 Task: Add Attachment from Trello to Card Card0000000006 in Board Board0000000002 in Workspace WS0000000001 in Trello. Add Cover Blue to Card Card0000000006 in Board Board0000000002 in Workspace WS0000000001 in Trello. Add "Copy Card To …" Button titled Button0000000006 to "bottom" of the list "To Do" to Card Card0000000006 in Board Board0000000002 in Workspace WS0000000001 in Trello. Add Description DS0000000006 to Card Card0000000006 in Board Board0000000002 in Workspace WS0000000001 in Trello. Add Comment CM0000000006 to Card Card0000000006 in Board Board0000000002 in Workspace WS0000000001 in Trello
Action: Mouse moved to (329, 338)
Screenshot: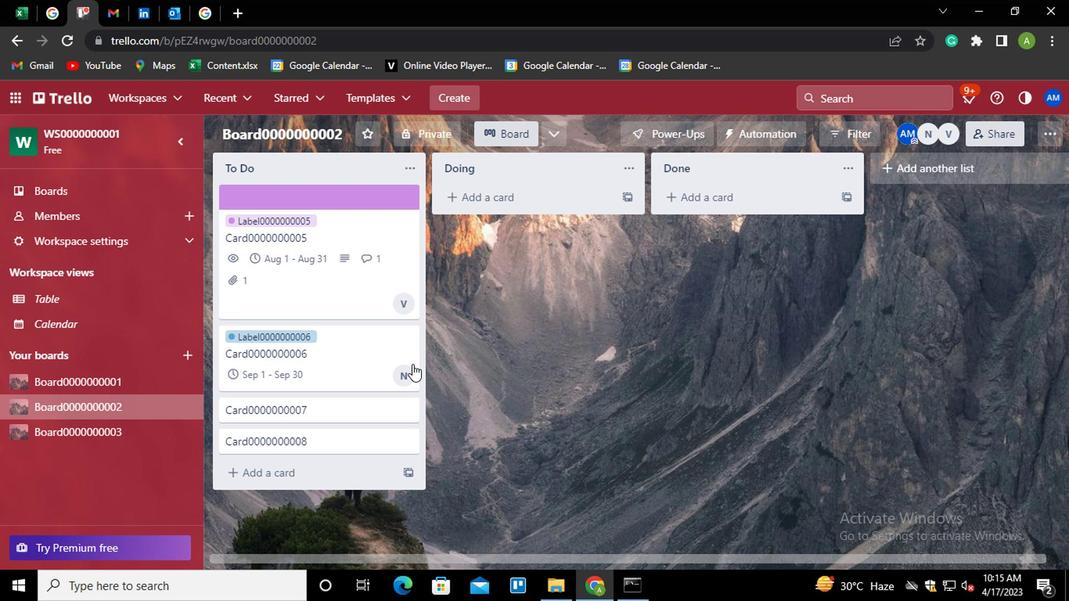 
Action: Mouse pressed left at (329, 338)
Screenshot: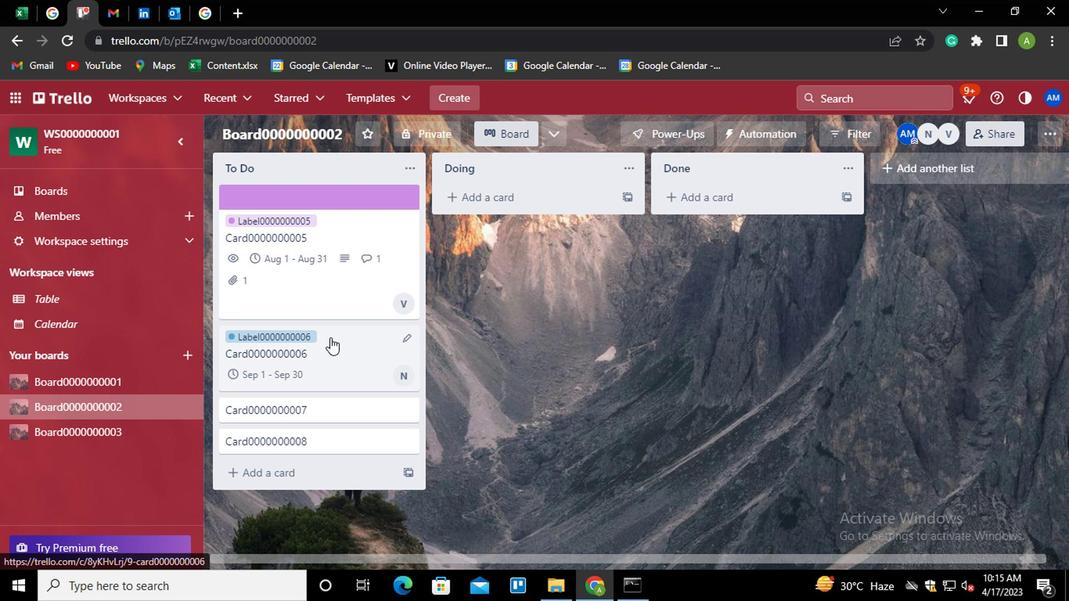 
Action: Mouse moved to (723, 407)
Screenshot: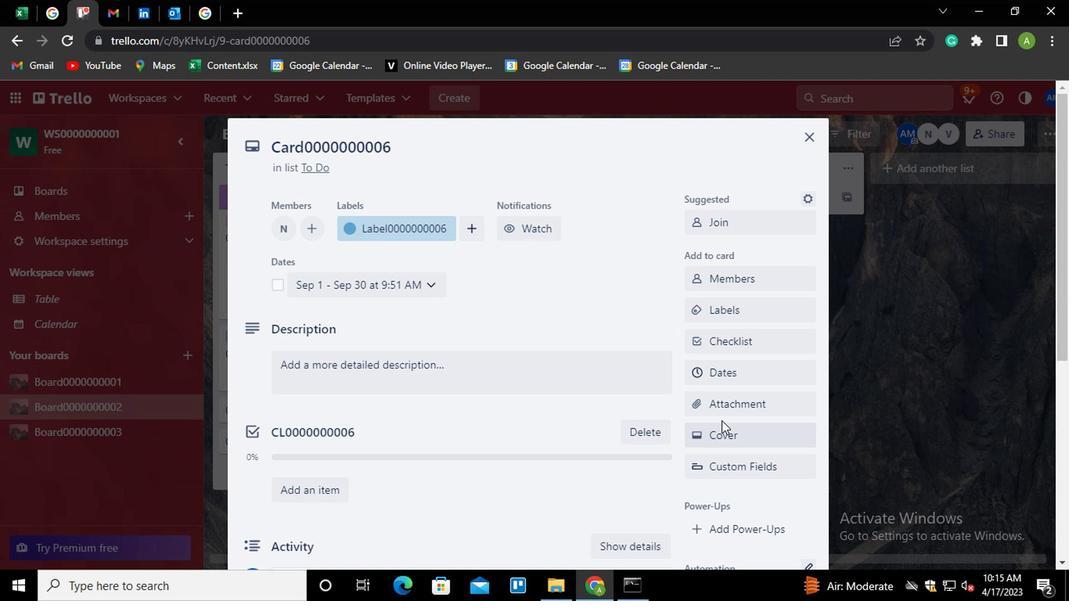 
Action: Mouse pressed left at (723, 407)
Screenshot: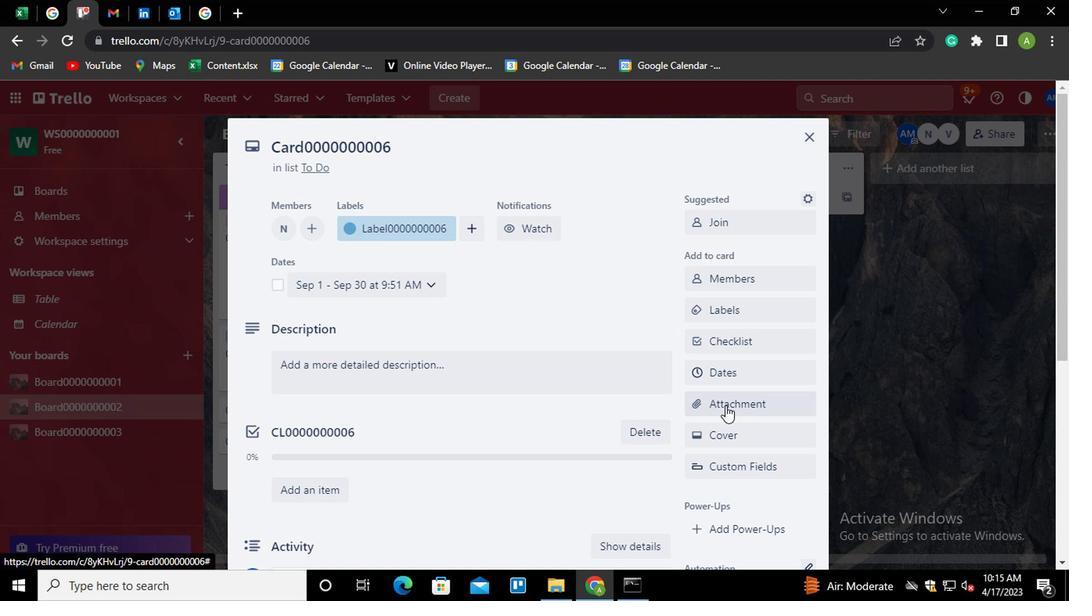 
Action: Mouse moved to (705, 196)
Screenshot: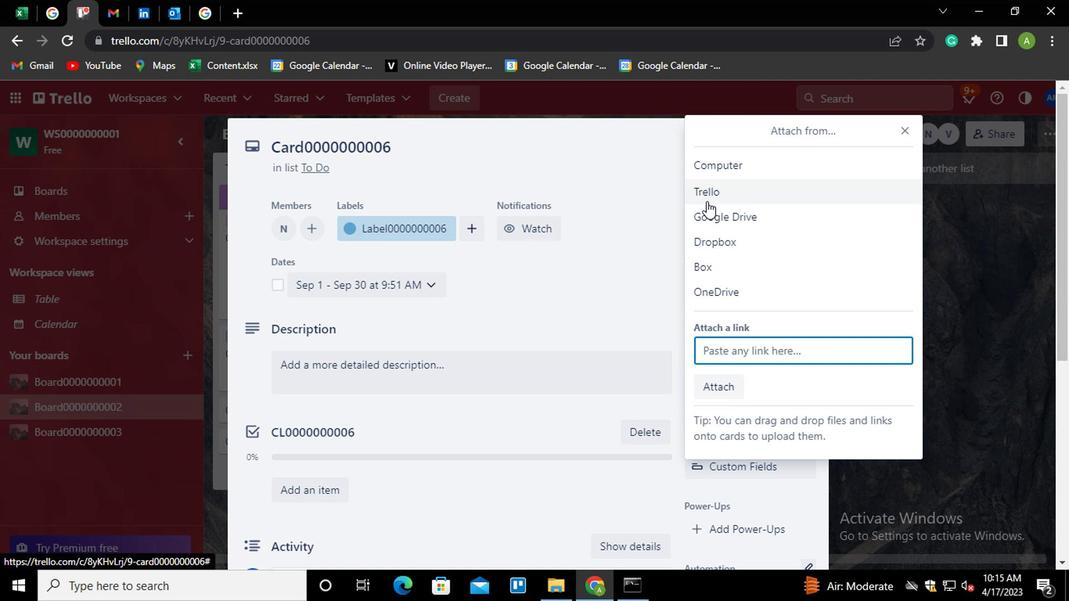 
Action: Mouse pressed left at (705, 196)
Screenshot: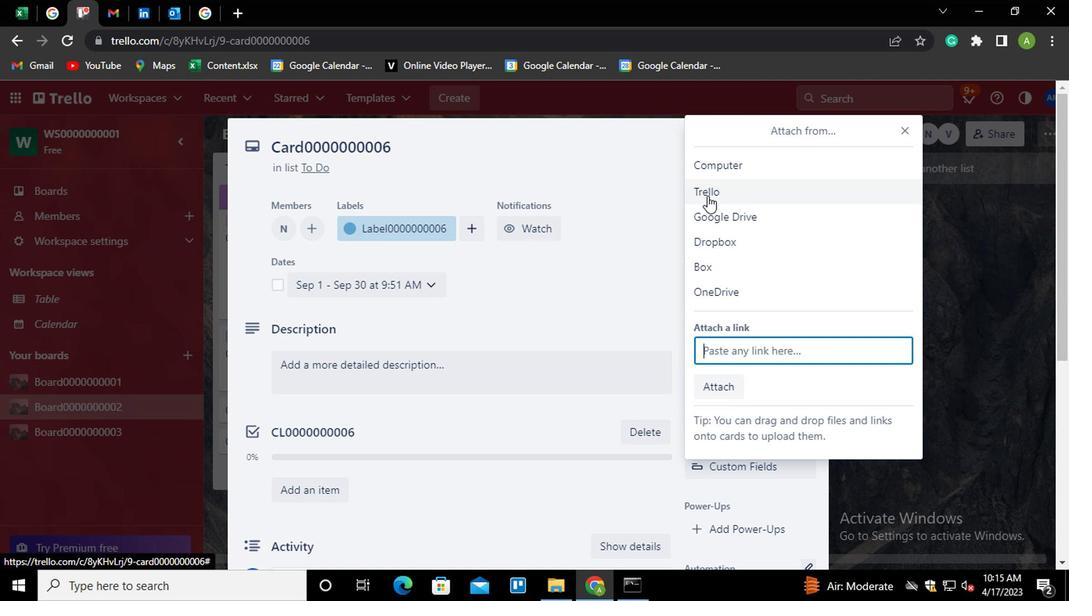 
Action: Mouse moved to (726, 252)
Screenshot: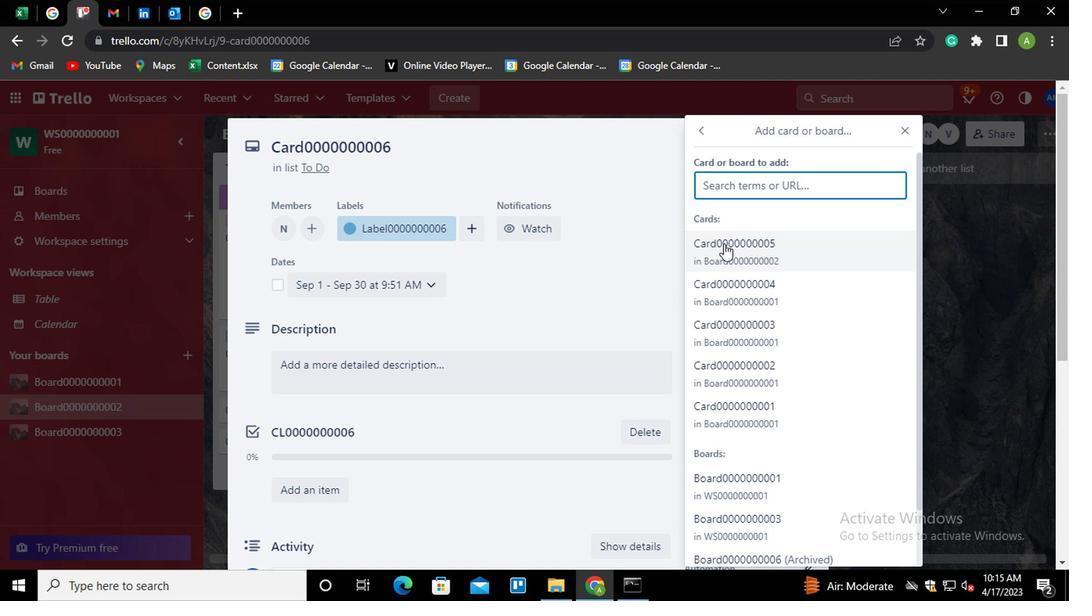 
Action: Mouse pressed left at (726, 252)
Screenshot: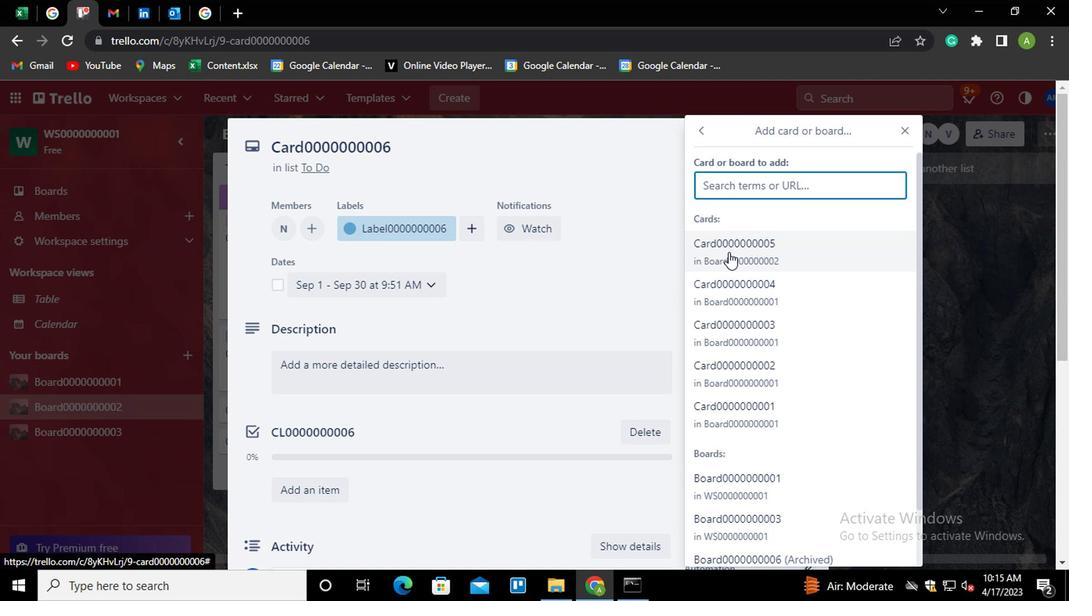 
Action: Mouse moved to (703, 436)
Screenshot: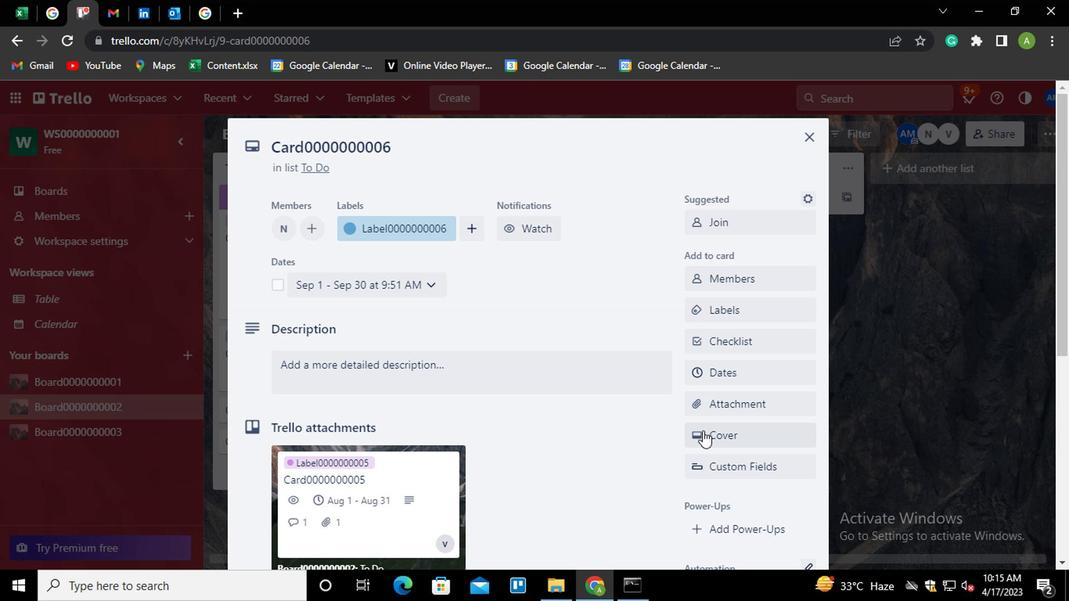 
Action: Mouse pressed left at (703, 436)
Screenshot: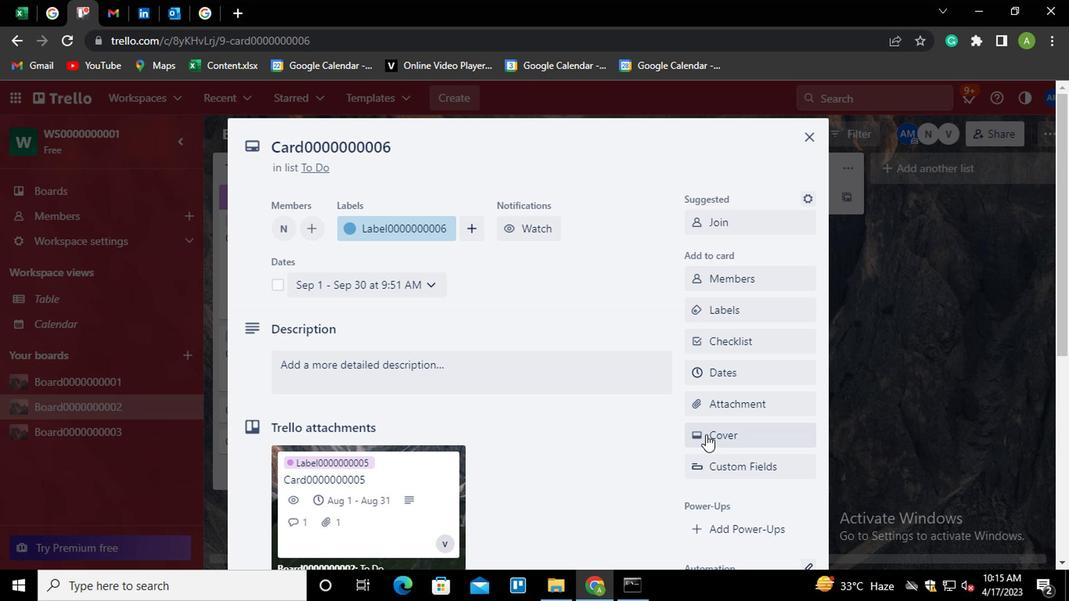 
Action: Mouse moved to (721, 305)
Screenshot: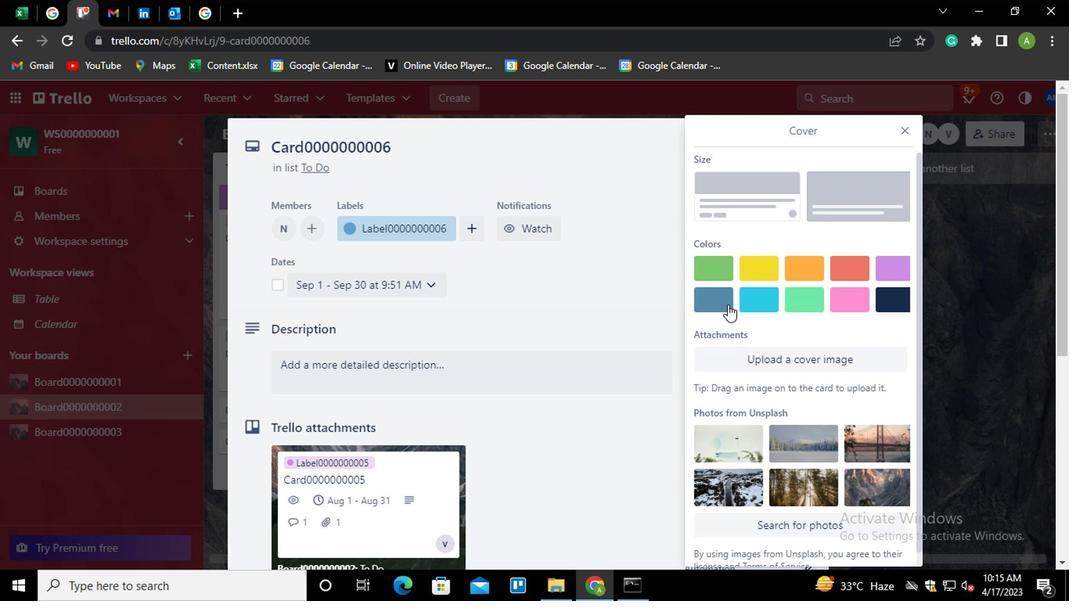 
Action: Mouse pressed left at (721, 305)
Screenshot: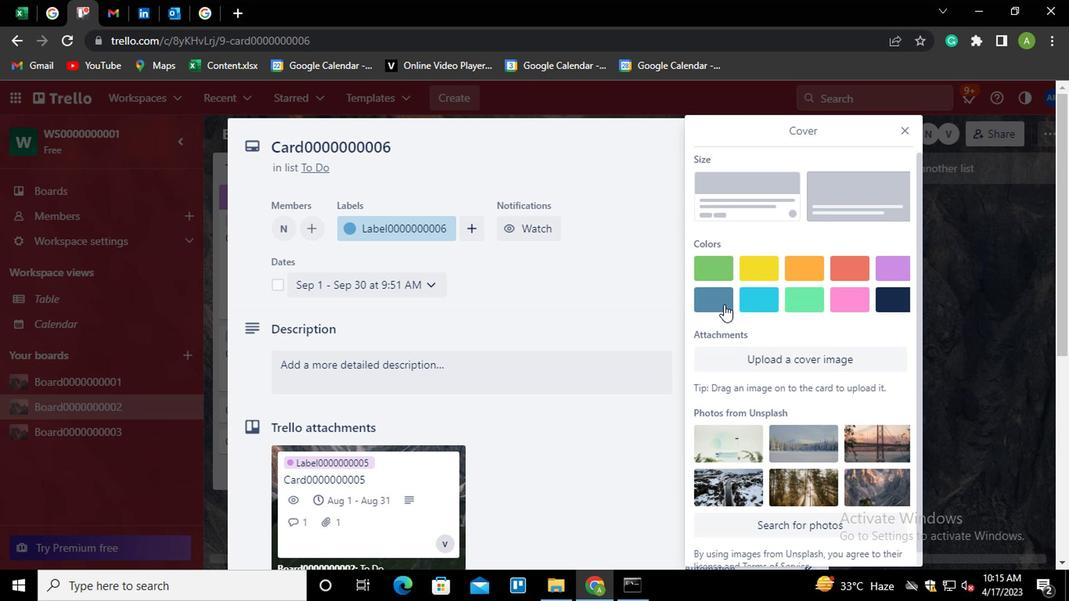 
Action: Mouse moved to (653, 306)
Screenshot: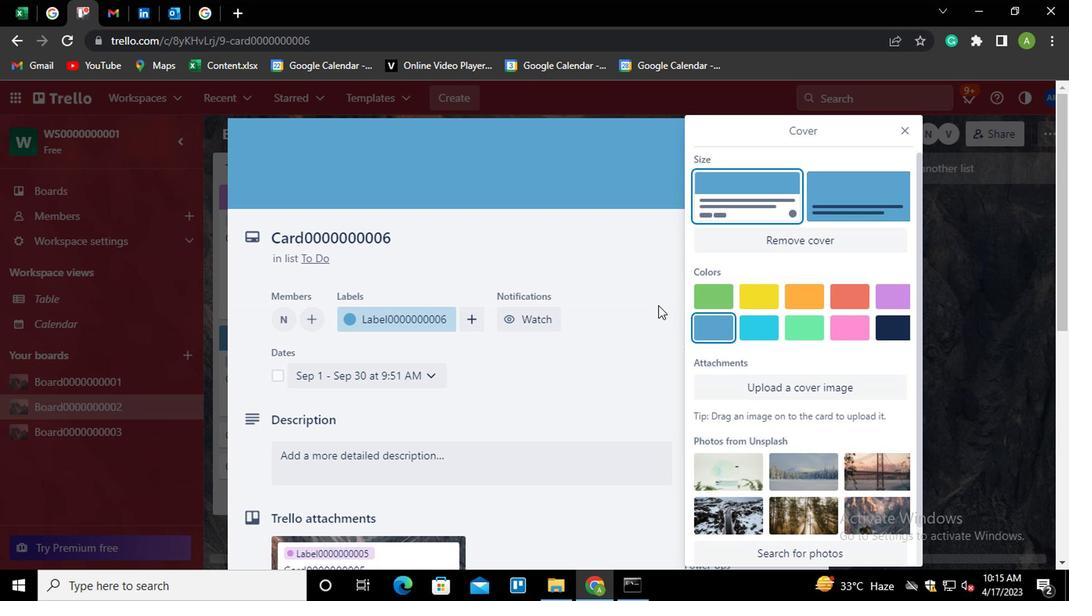 
Action: Mouse pressed left at (653, 306)
Screenshot: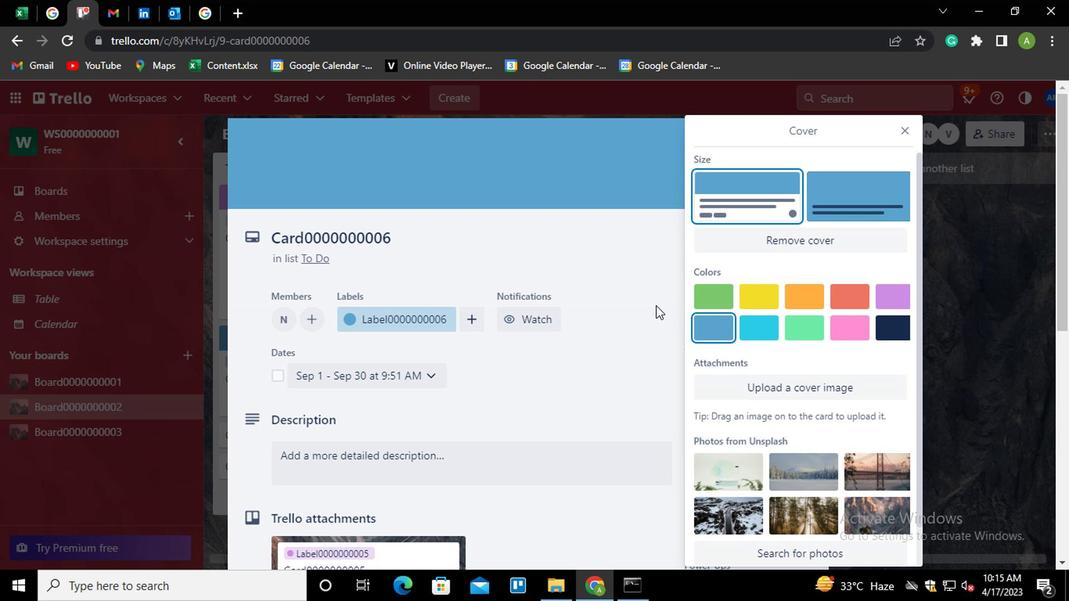 
Action: Mouse moved to (699, 338)
Screenshot: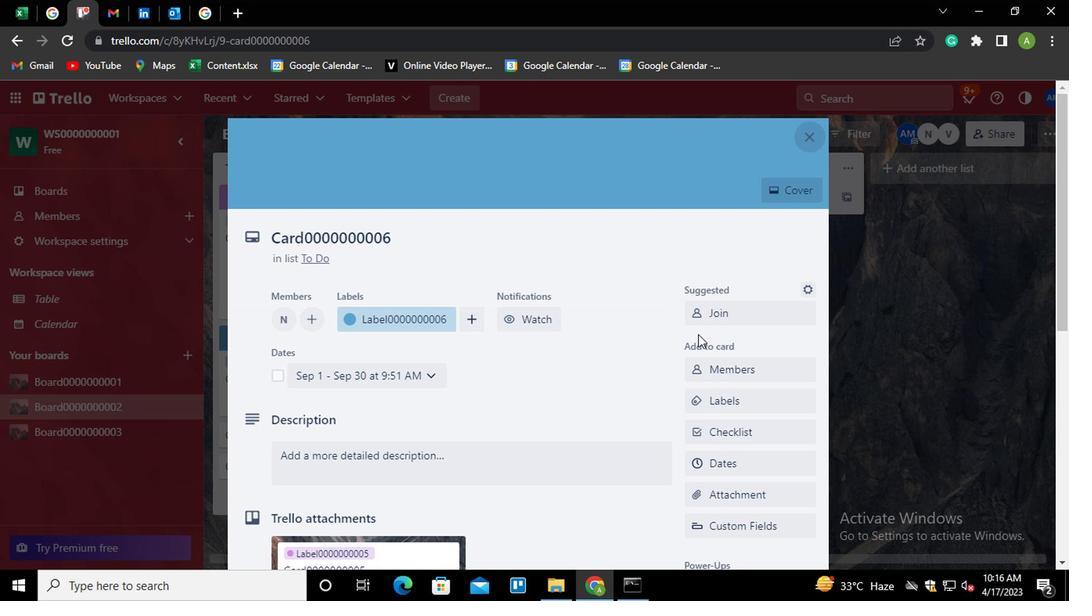 
Action: Mouse scrolled (699, 337) with delta (0, -1)
Screenshot: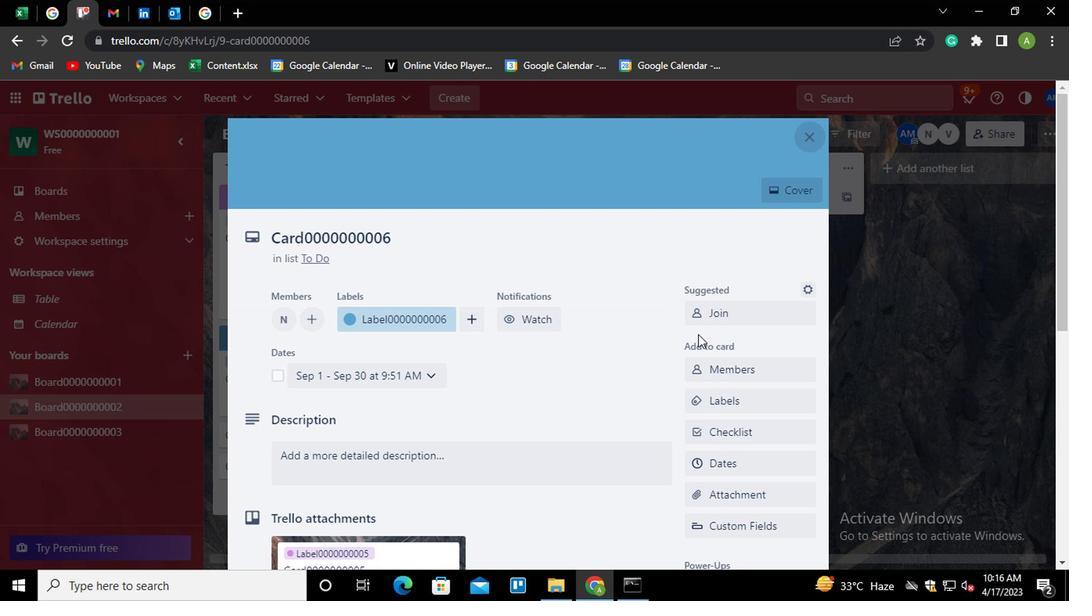 
Action: Mouse scrolled (699, 337) with delta (0, -1)
Screenshot: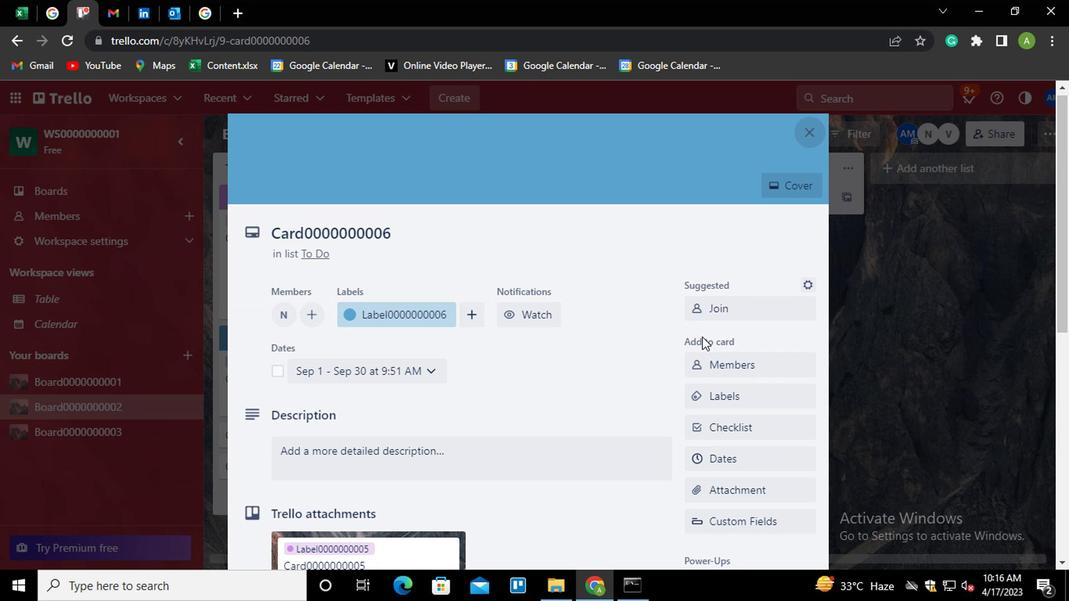 
Action: Mouse moved to (740, 356)
Screenshot: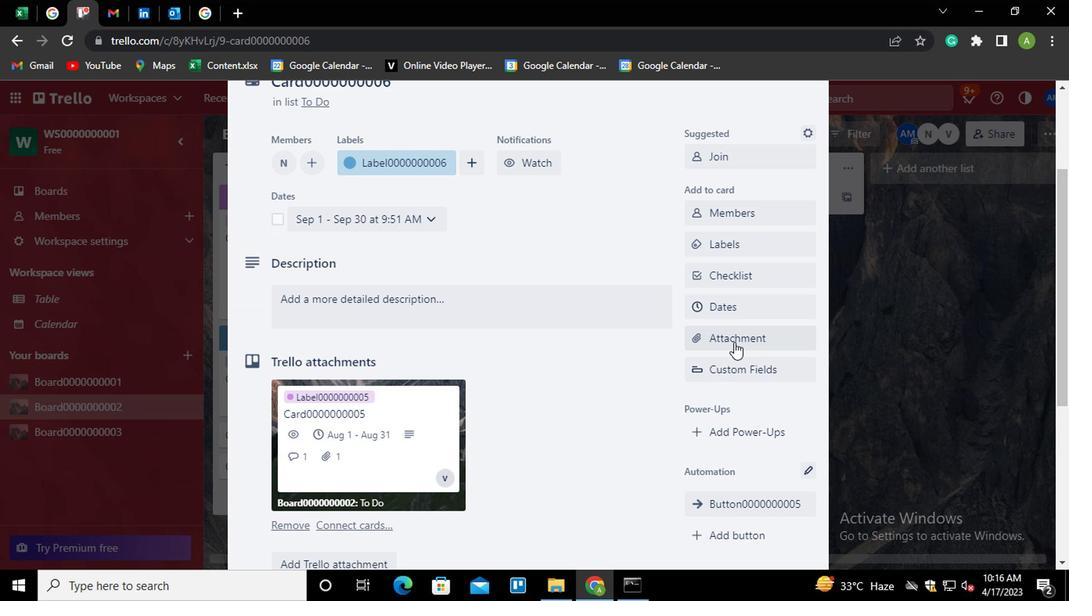 
Action: Mouse scrolled (740, 355) with delta (0, 0)
Screenshot: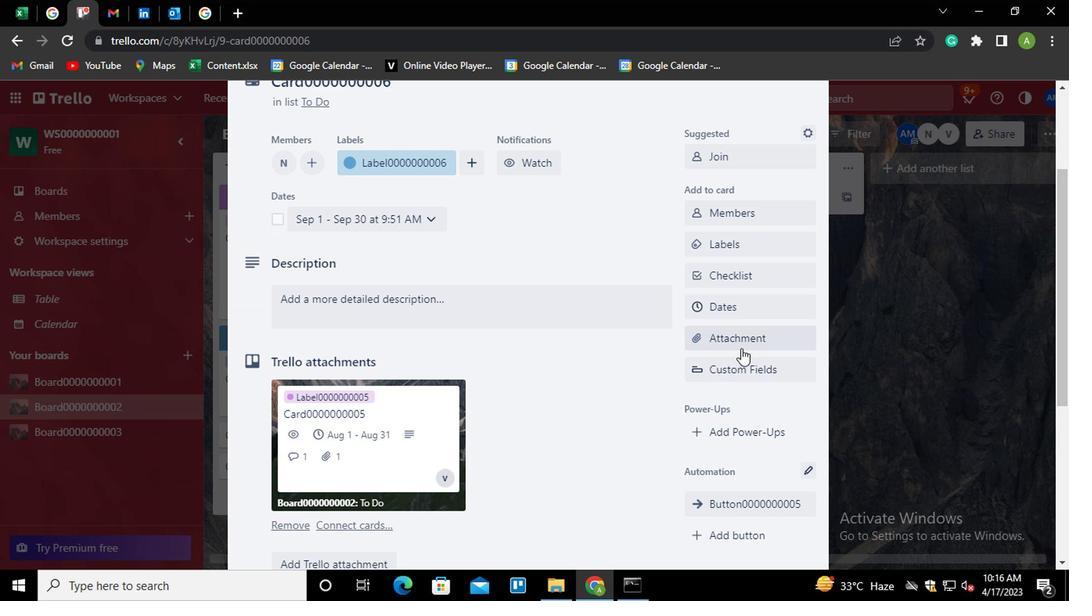 
Action: Mouse moved to (695, 452)
Screenshot: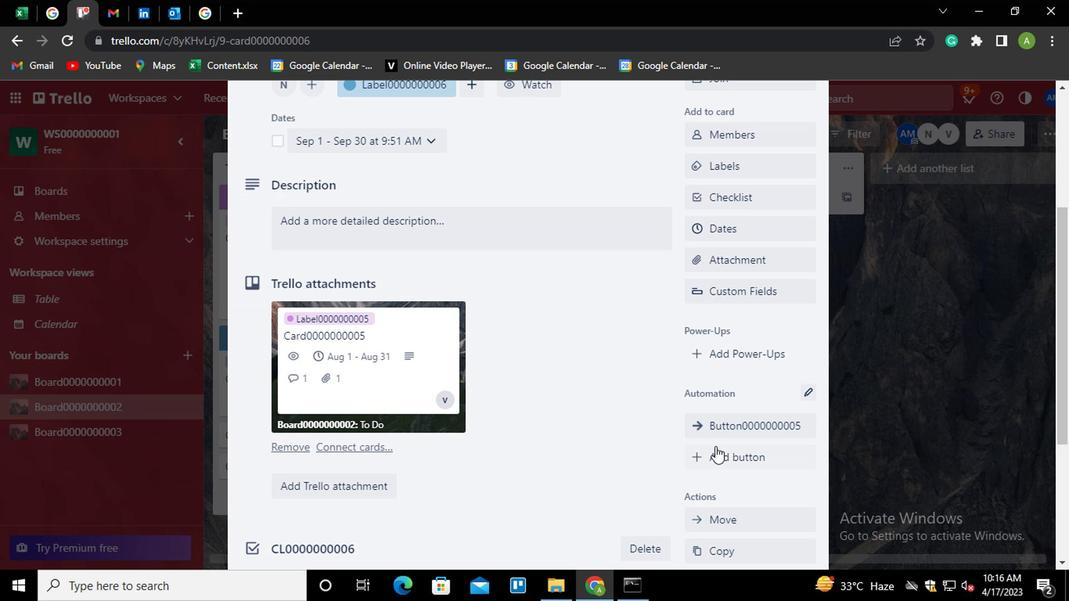 
Action: Mouse pressed left at (695, 452)
Screenshot: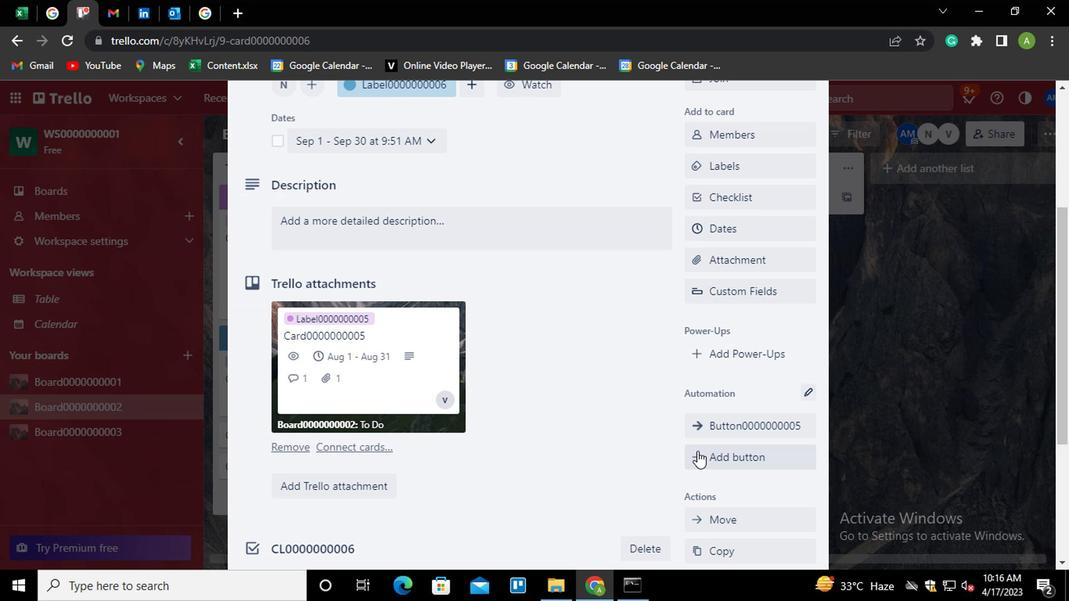 
Action: Mouse moved to (730, 235)
Screenshot: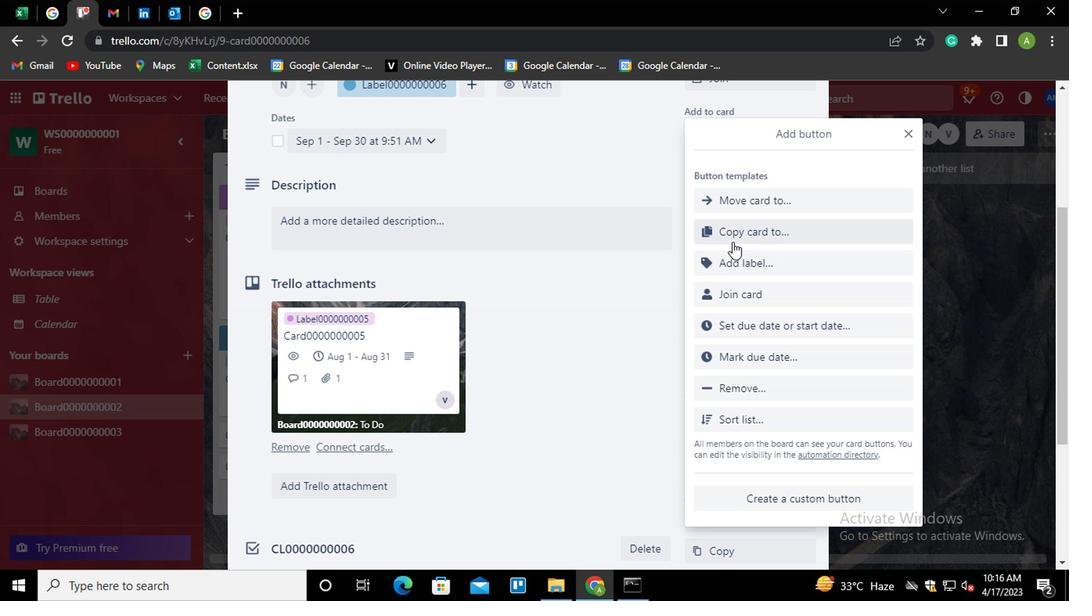 
Action: Mouse pressed left at (730, 235)
Screenshot: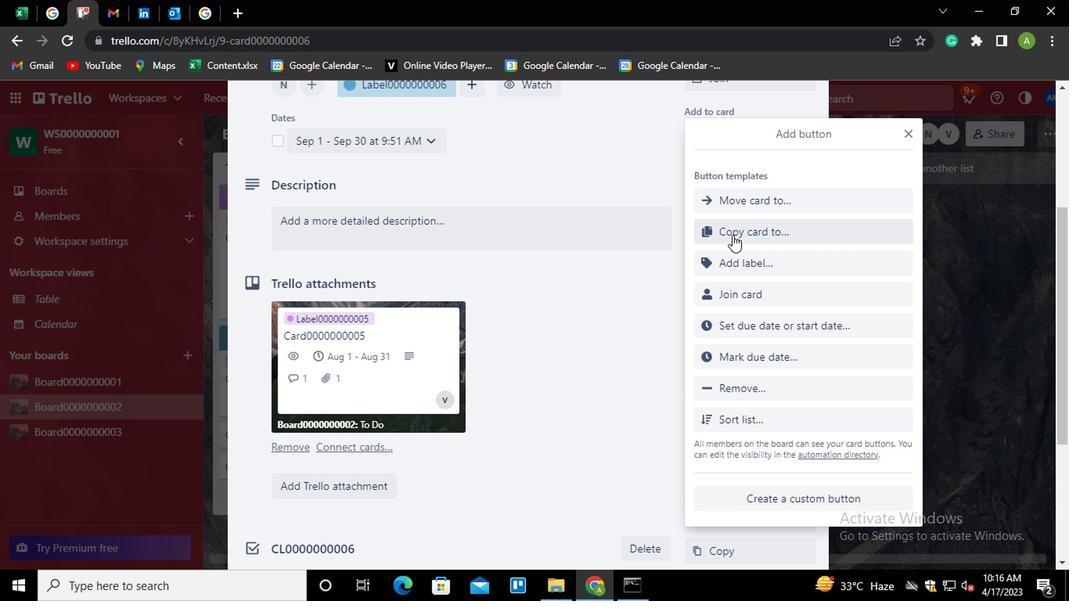 
Action: Mouse moved to (767, 193)
Screenshot: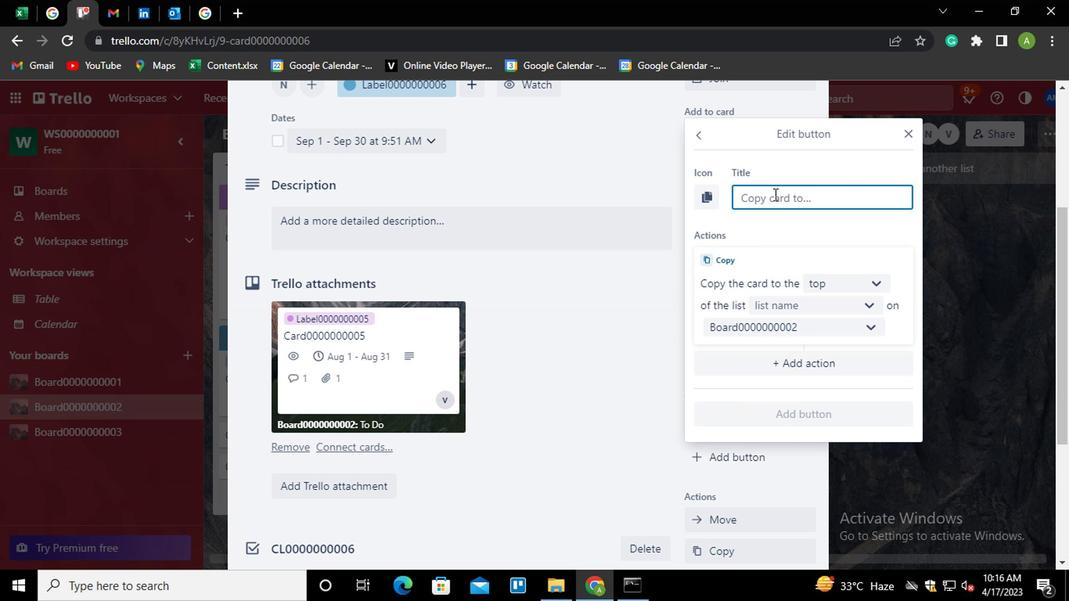 
Action: Key pressed <Key.shift>BUTTON0000000006
Screenshot: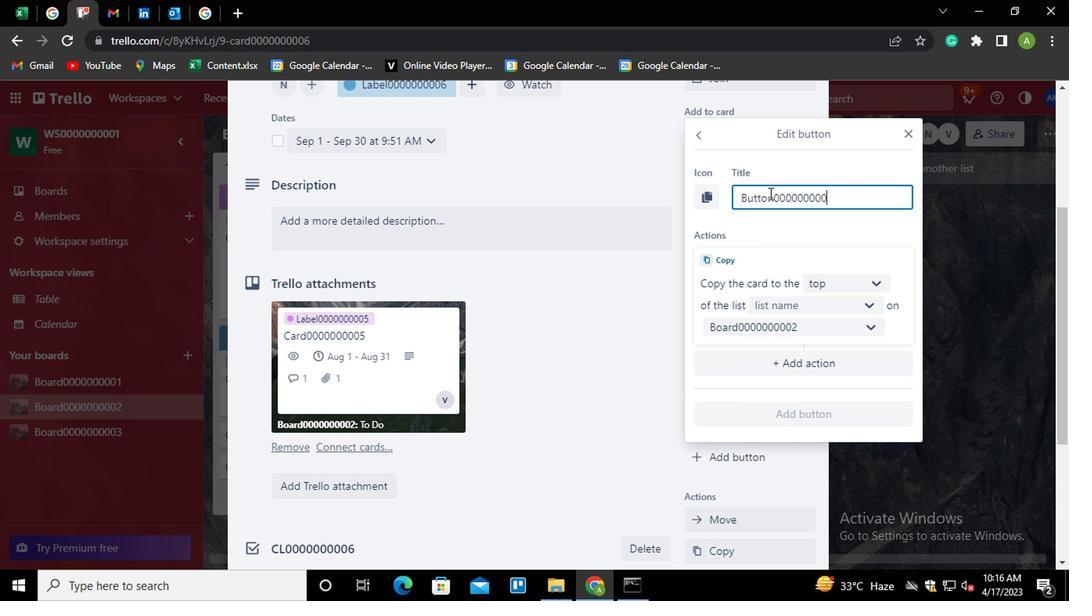 
Action: Mouse moved to (838, 301)
Screenshot: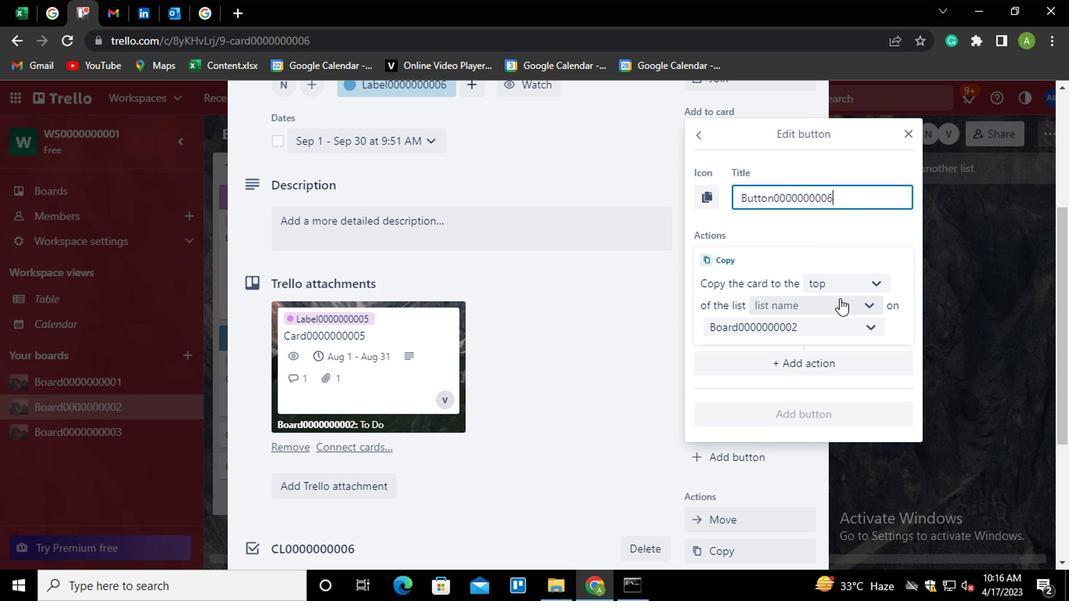 
Action: Mouse pressed left at (838, 301)
Screenshot: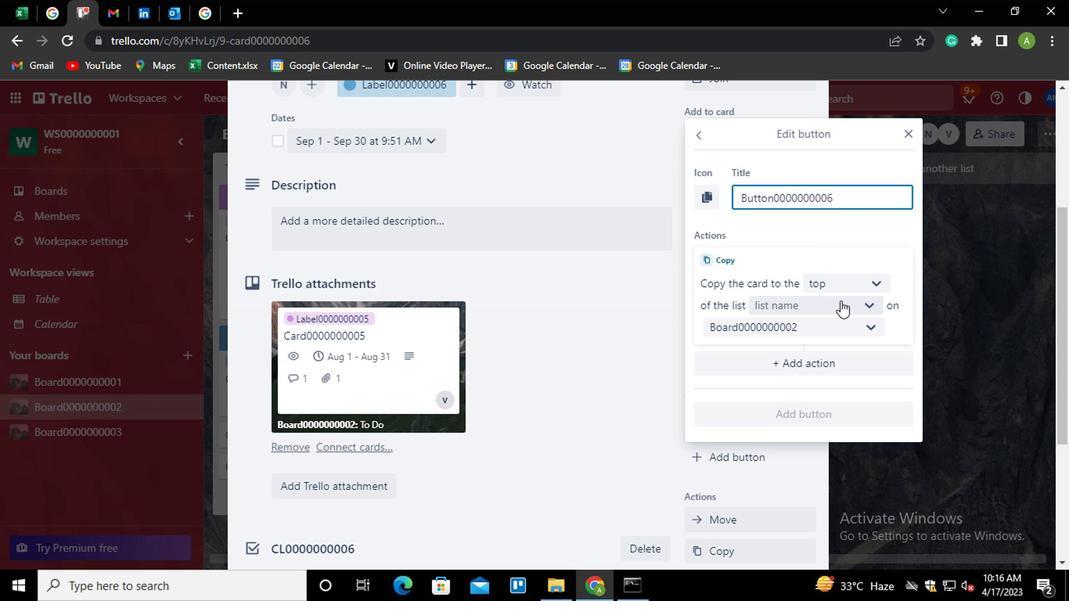 
Action: Mouse moved to (826, 278)
Screenshot: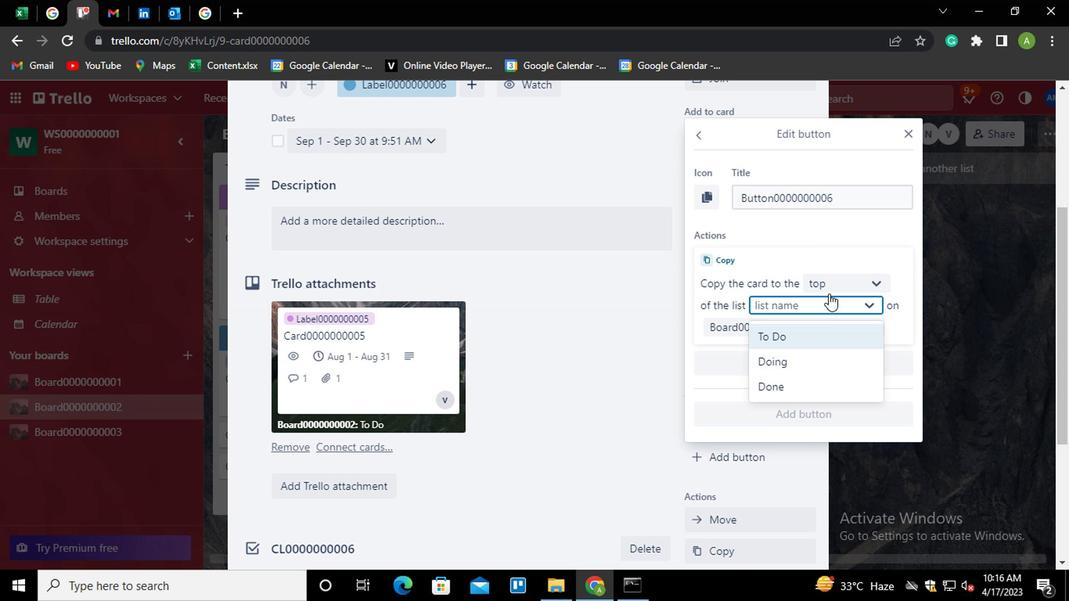 
Action: Mouse pressed left at (826, 278)
Screenshot: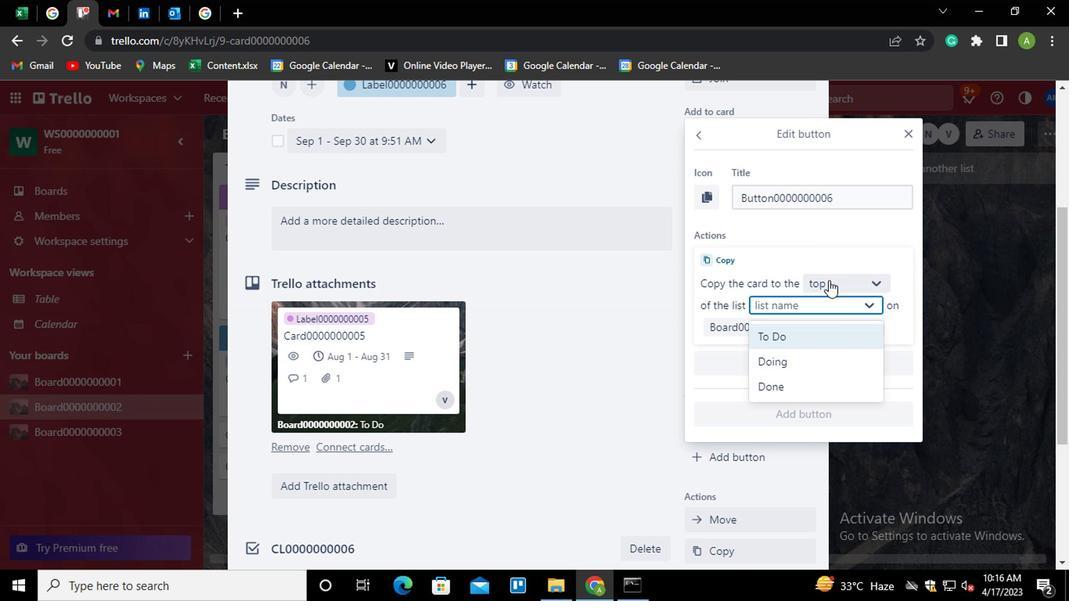 
Action: Mouse moved to (825, 340)
Screenshot: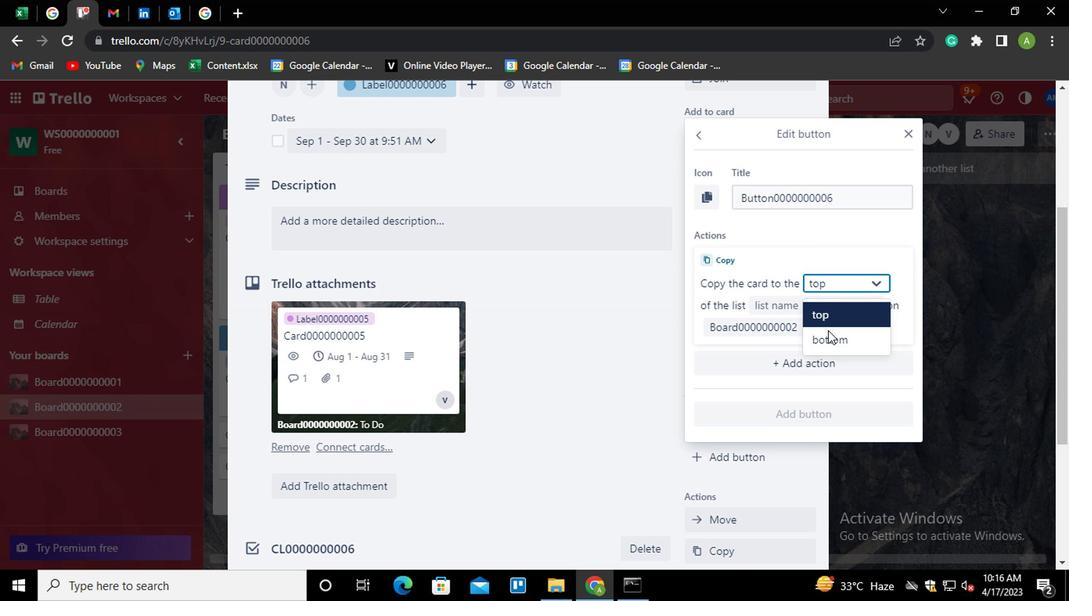 
Action: Mouse pressed left at (825, 340)
Screenshot: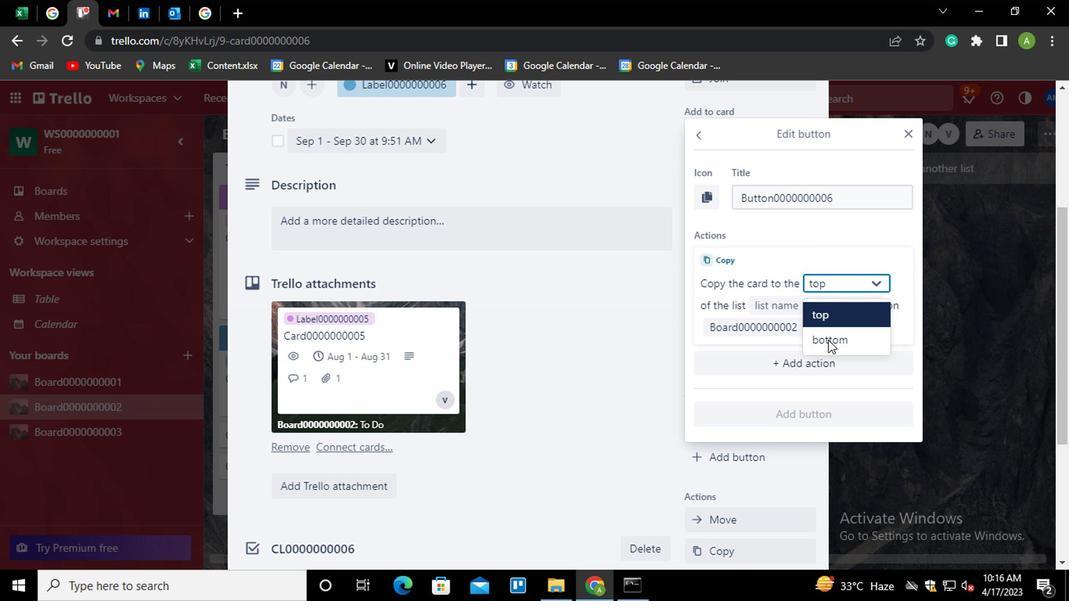 
Action: Mouse moved to (826, 308)
Screenshot: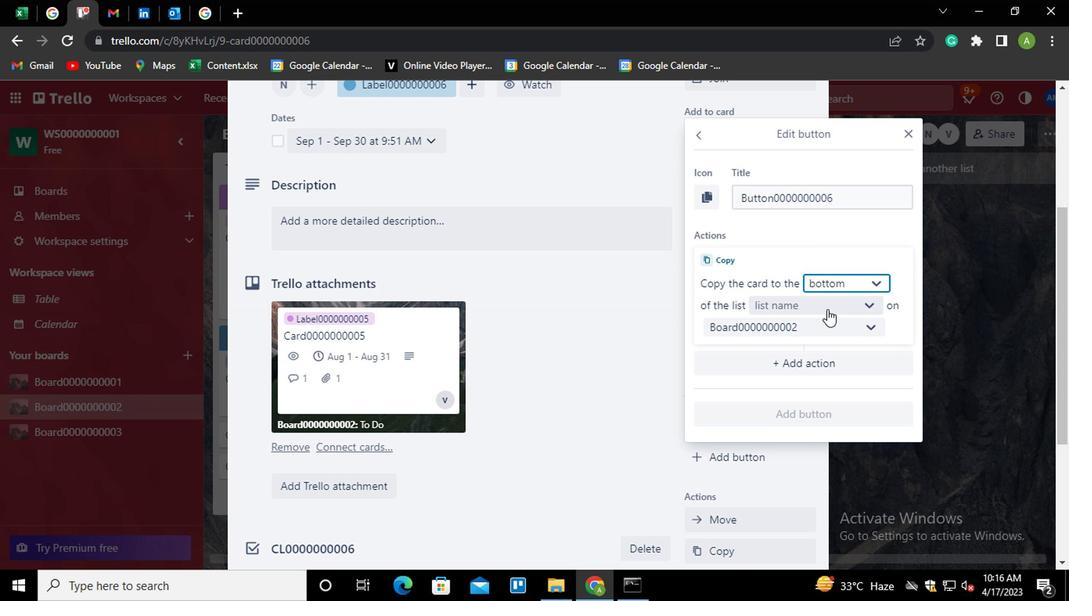 
Action: Mouse pressed left at (826, 308)
Screenshot: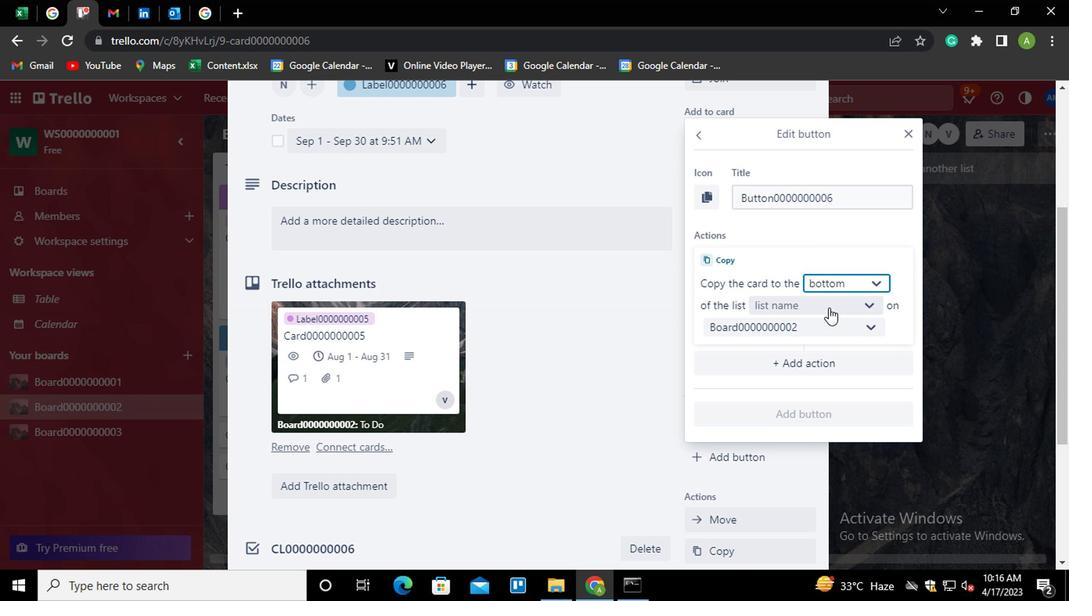 
Action: Mouse moved to (807, 337)
Screenshot: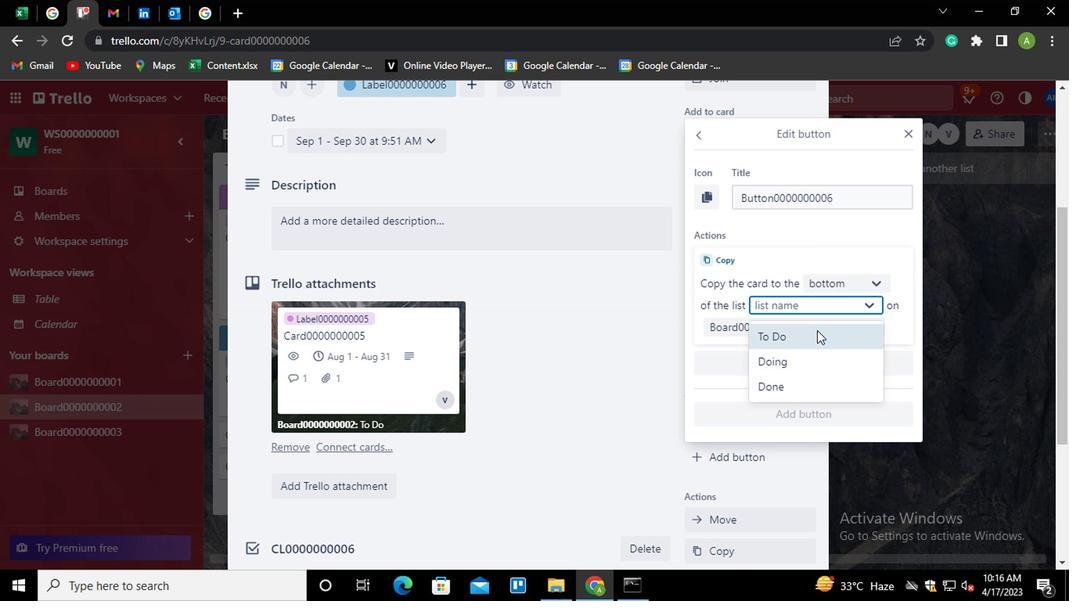 
Action: Mouse pressed left at (807, 337)
Screenshot: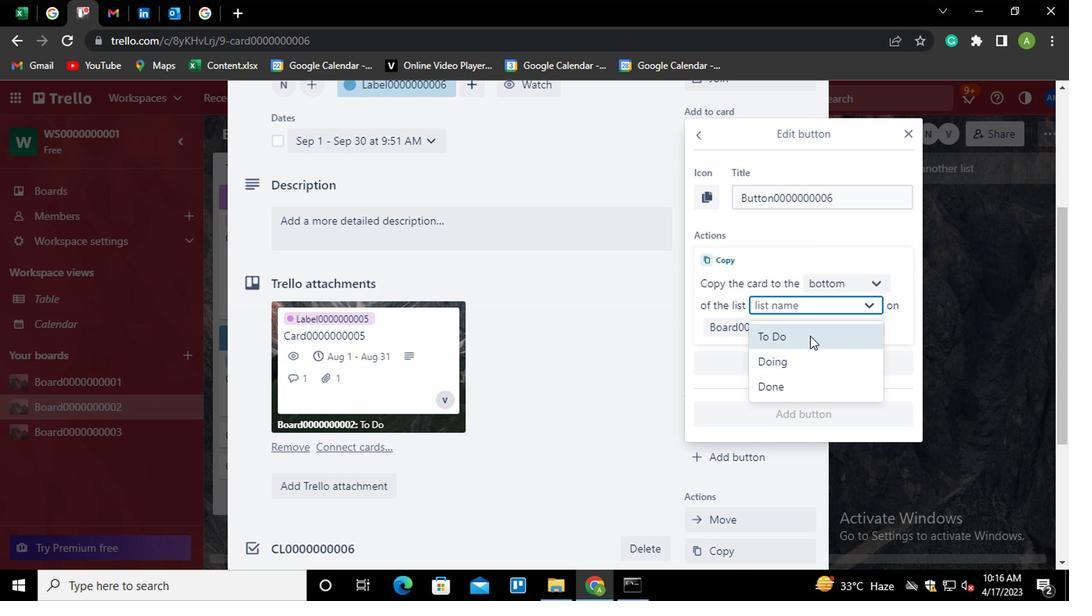 
Action: Mouse moved to (795, 410)
Screenshot: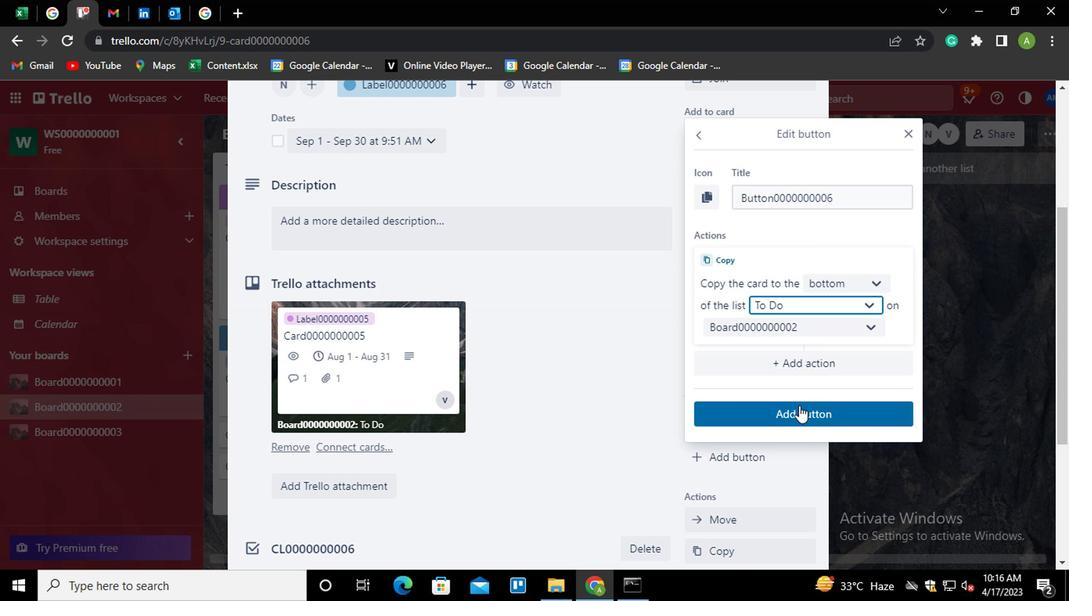 
Action: Mouse pressed left at (795, 410)
Screenshot: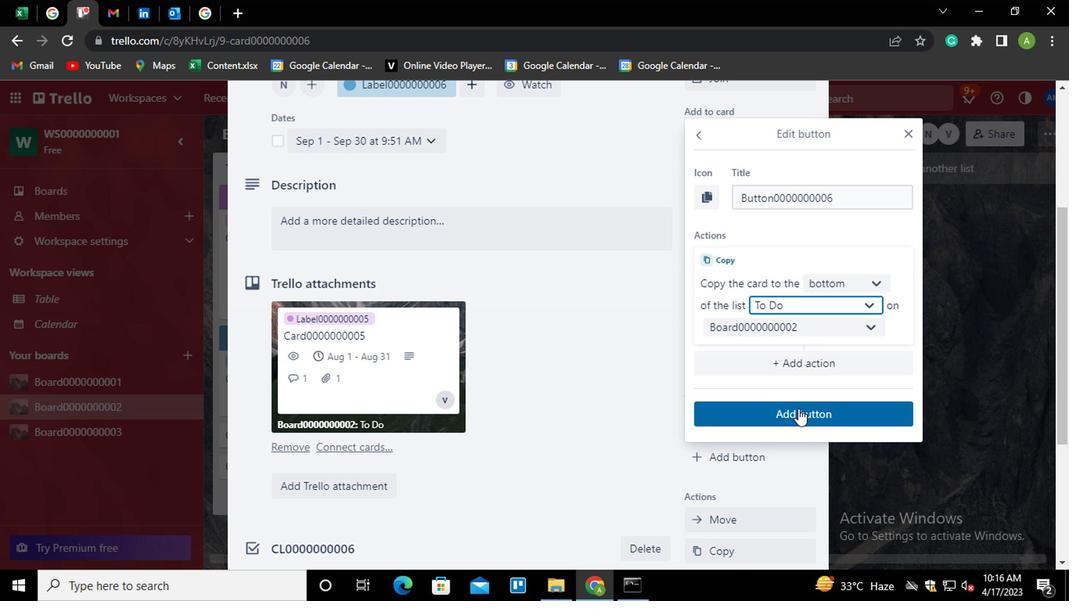 
Action: Mouse moved to (575, 238)
Screenshot: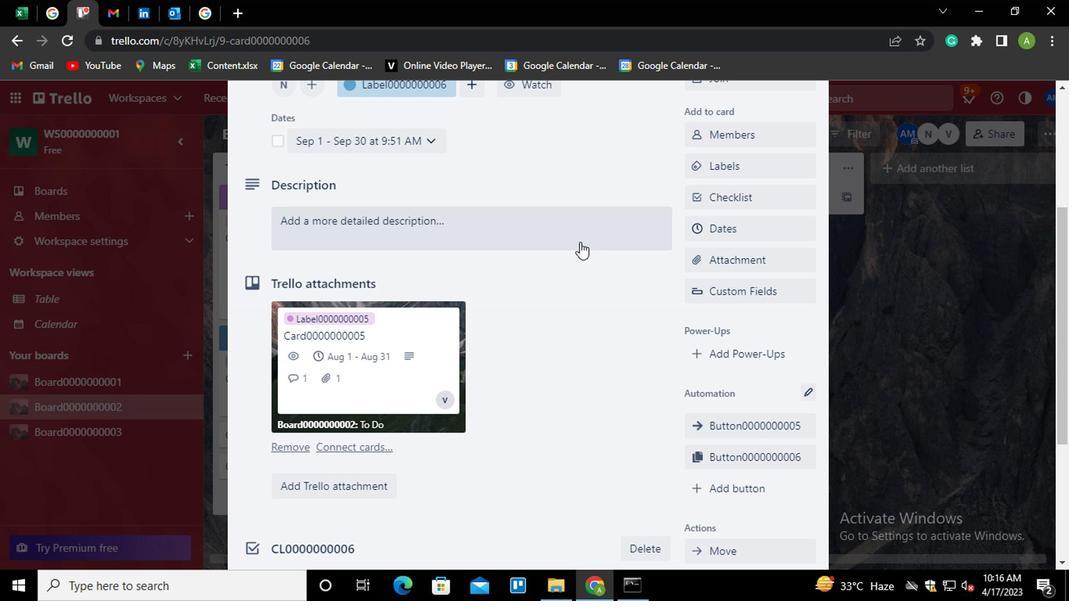
Action: Mouse pressed left at (575, 238)
Screenshot: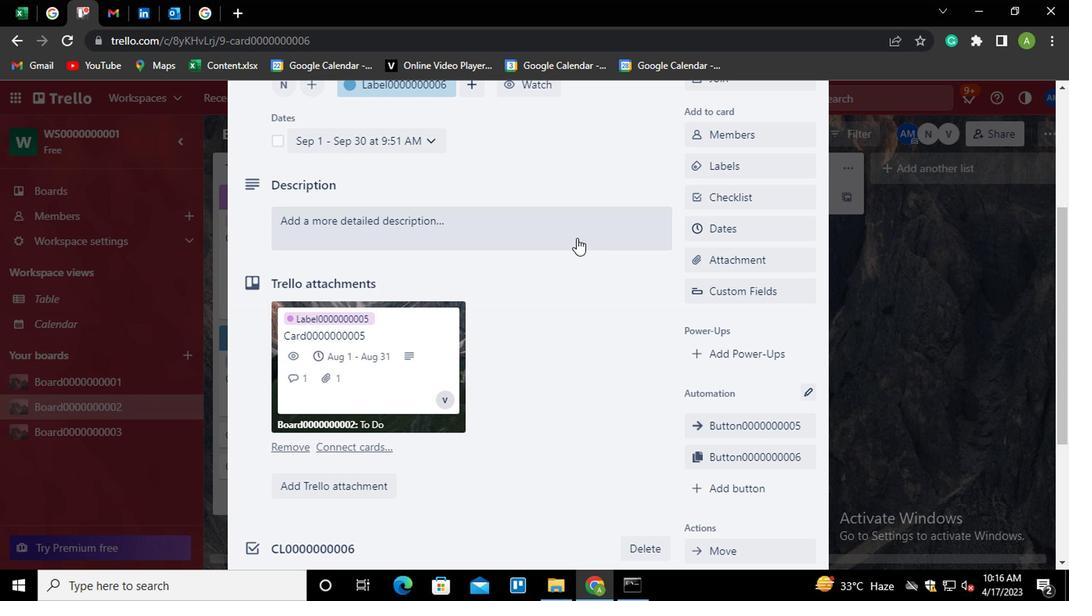 
Action: Key pressed <Key.shift>DS0000000006
Screenshot: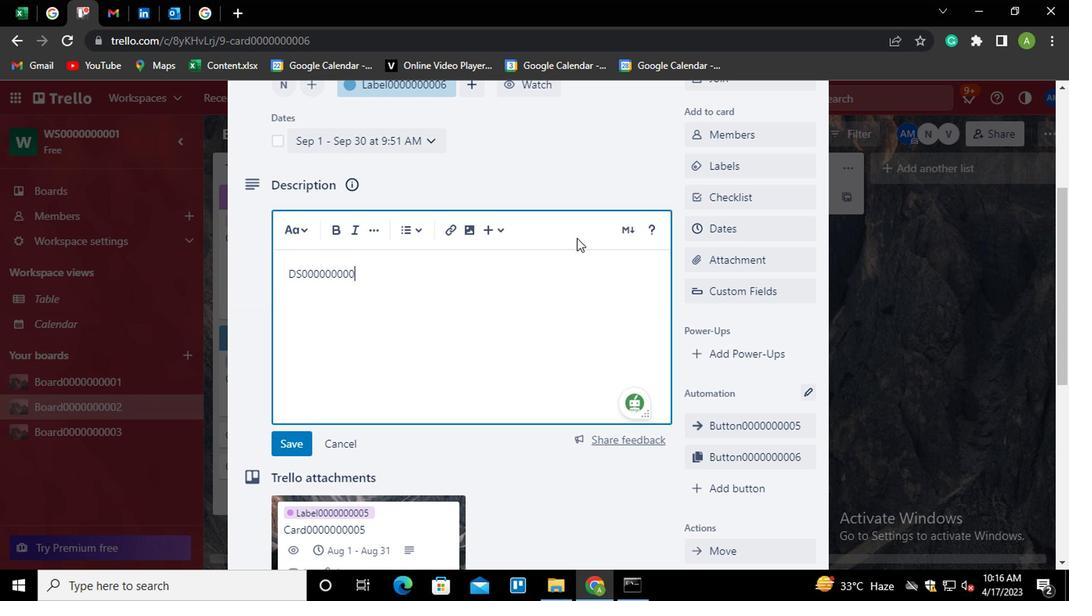
Action: Mouse moved to (288, 435)
Screenshot: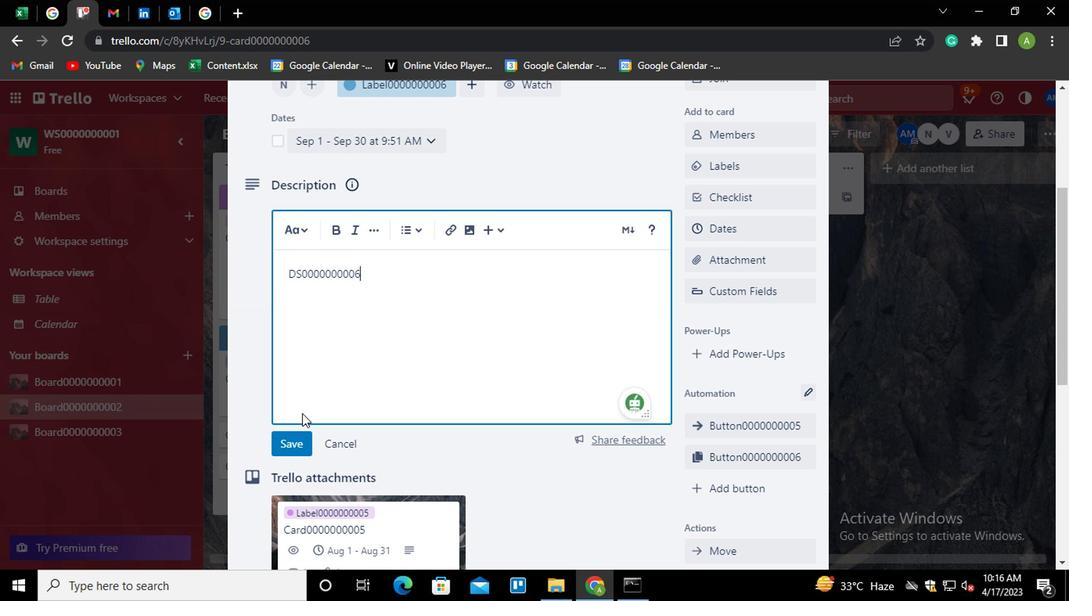 
Action: Mouse pressed left at (288, 435)
Screenshot: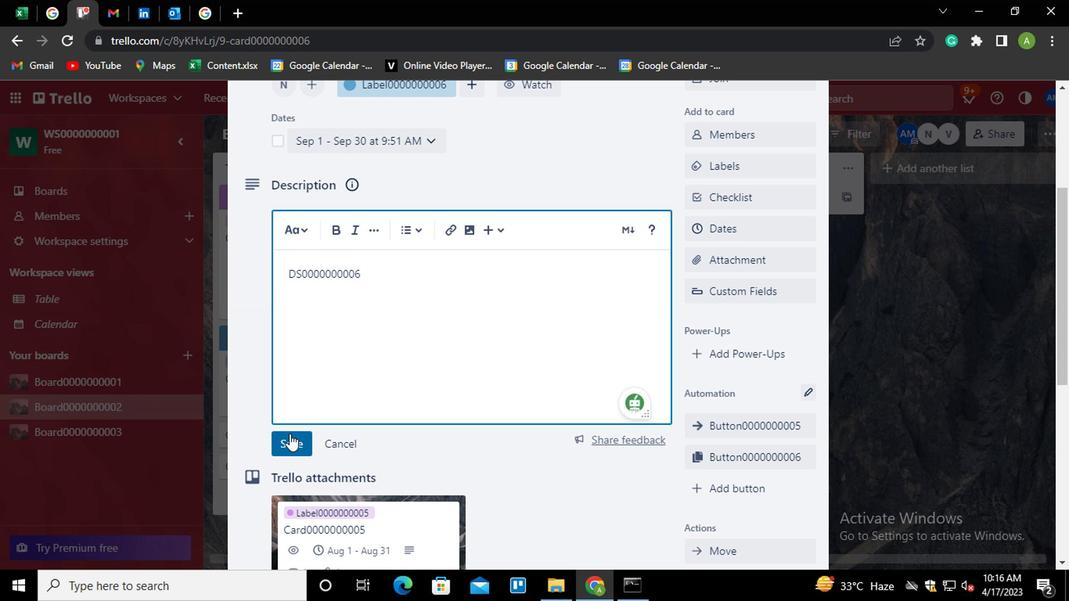 
Action: Mouse moved to (298, 421)
Screenshot: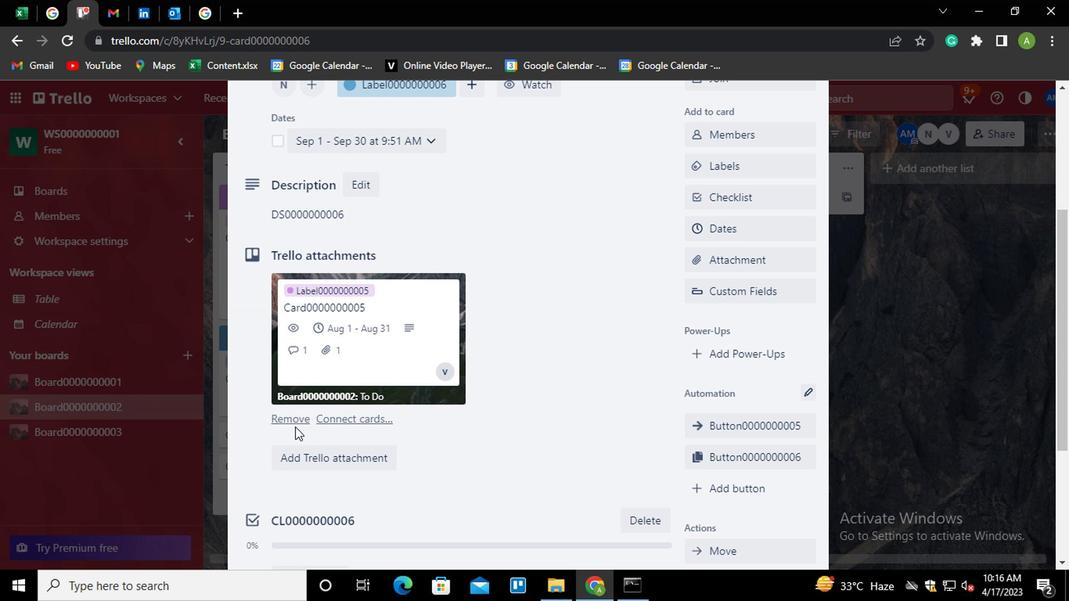
Action: Mouse scrolled (298, 420) with delta (0, -1)
Screenshot: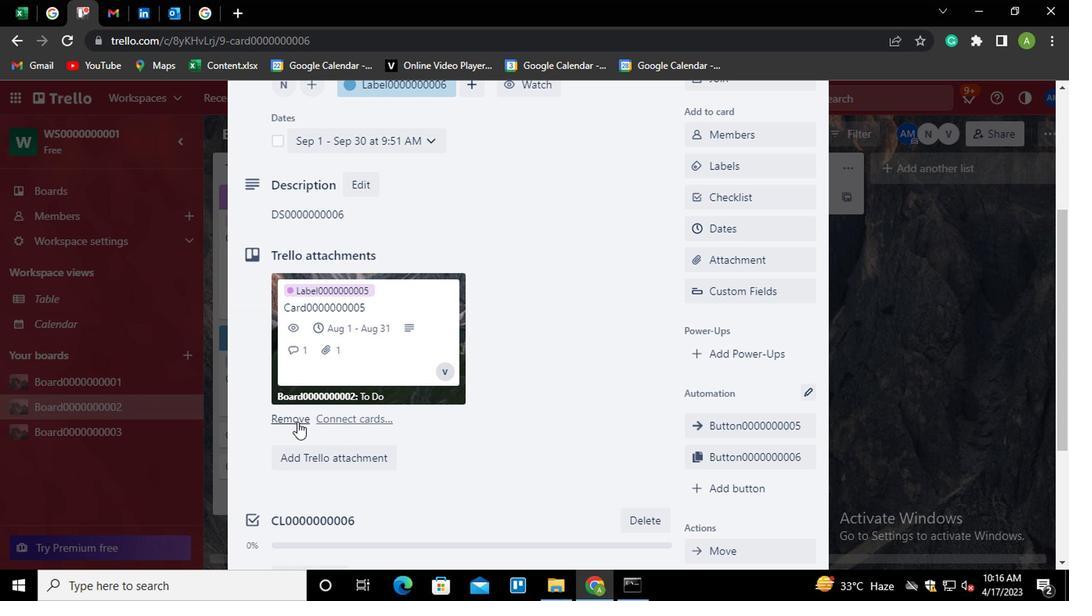 
Action: Mouse scrolled (298, 420) with delta (0, -1)
Screenshot: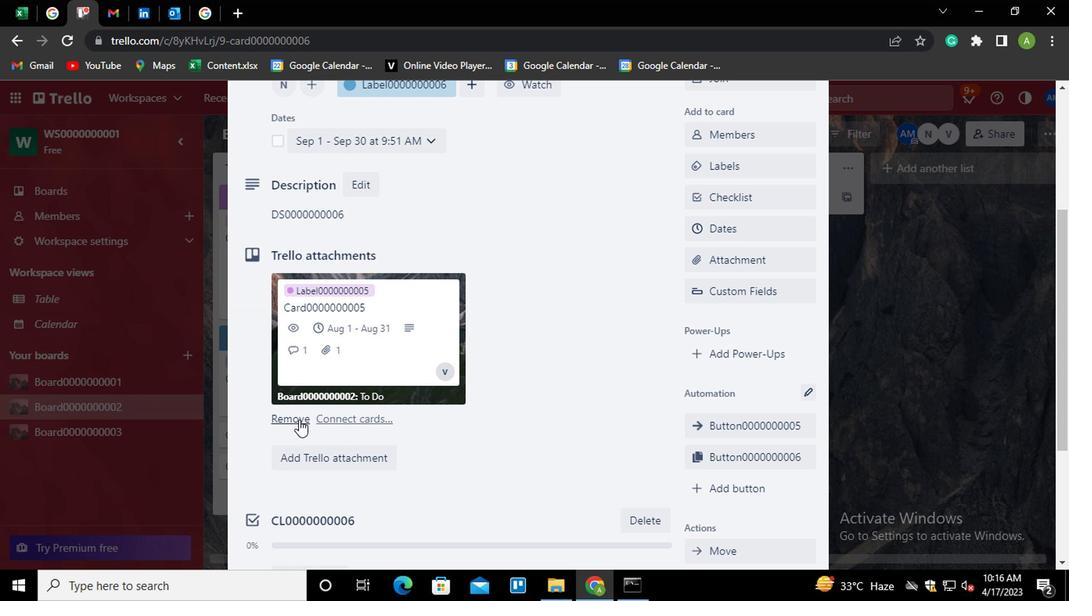 
Action: Mouse moved to (298, 419)
Screenshot: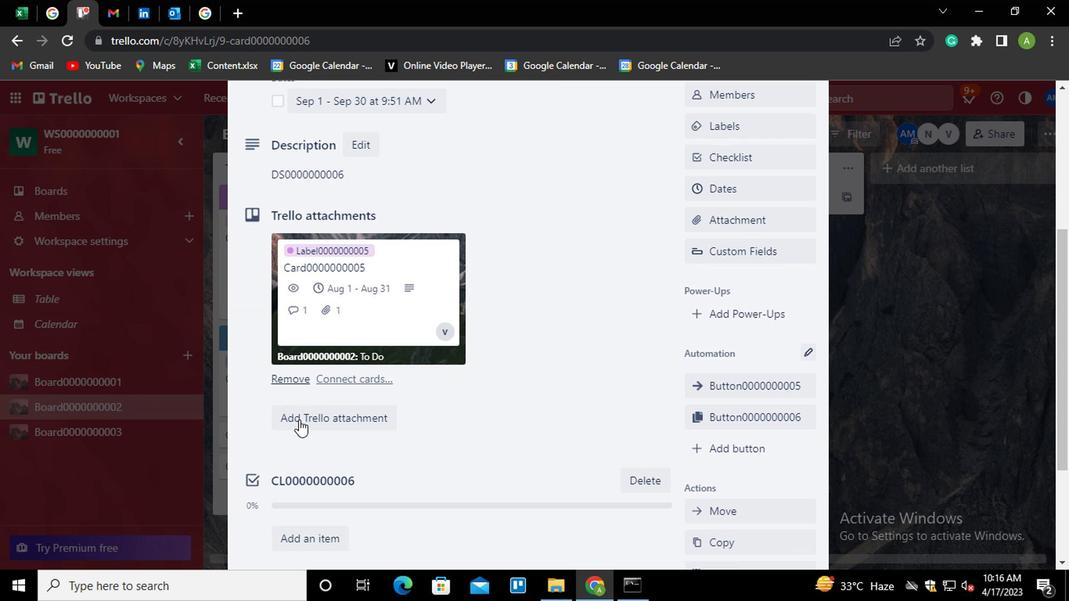 
Action: Mouse scrolled (298, 418) with delta (0, 0)
Screenshot: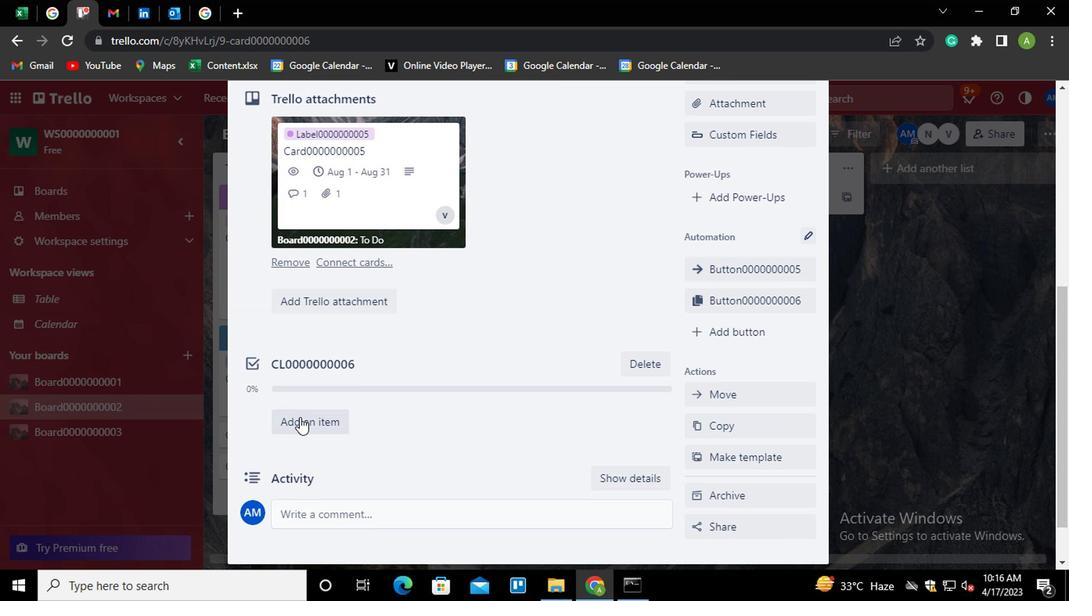 
Action: Mouse moved to (304, 454)
Screenshot: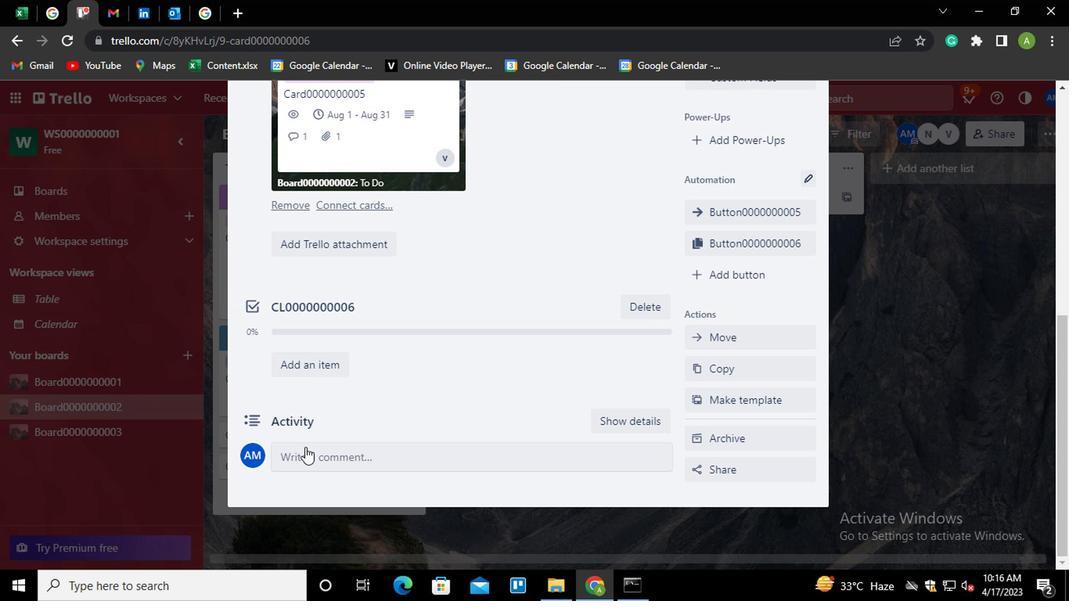 
Action: Mouse pressed left at (304, 454)
Screenshot: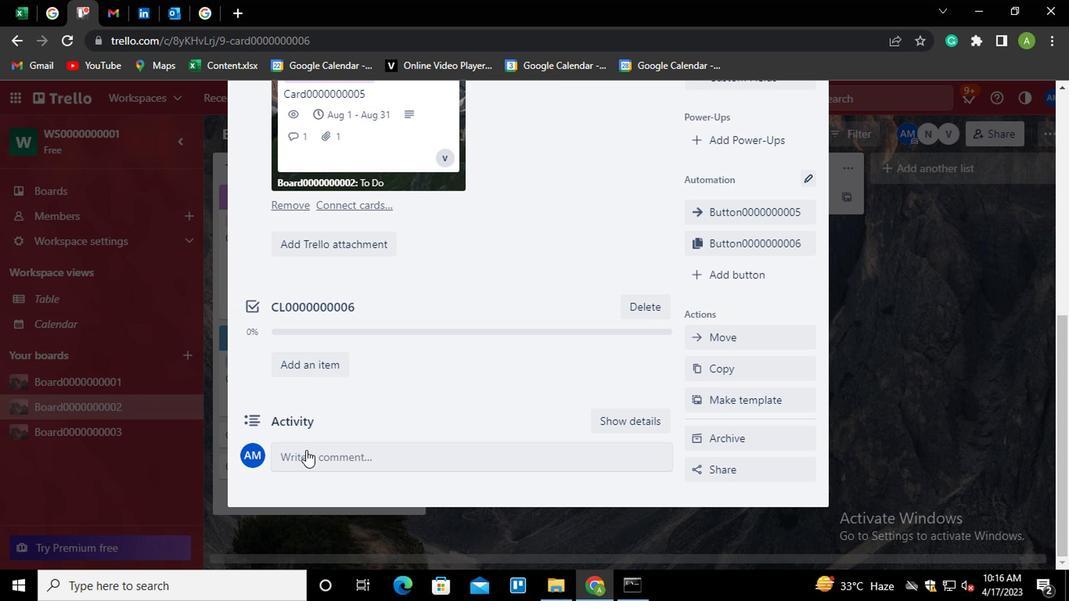 
Action: Mouse moved to (304, 454)
Screenshot: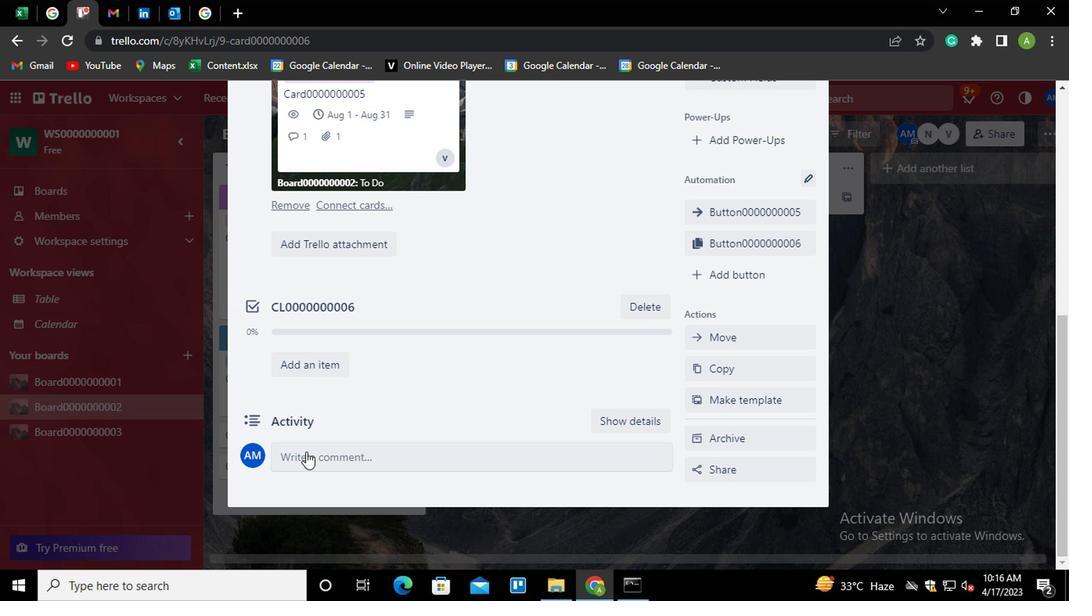 
Action: Key pressed <Key.shift>CM0000000006
Screenshot: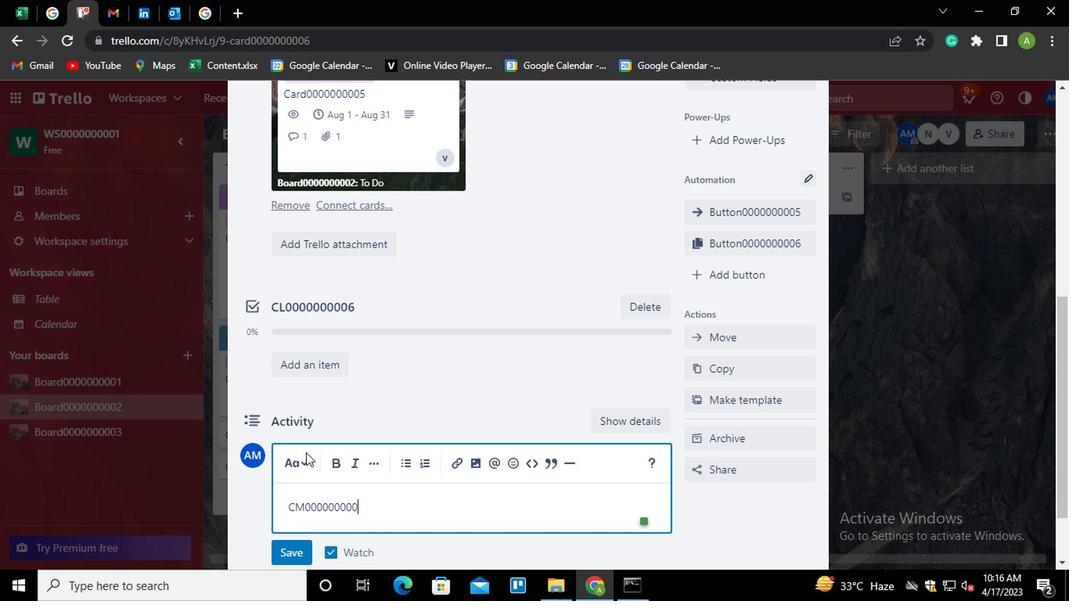 
Action: Mouse moved to (359, 392)
Screenshot: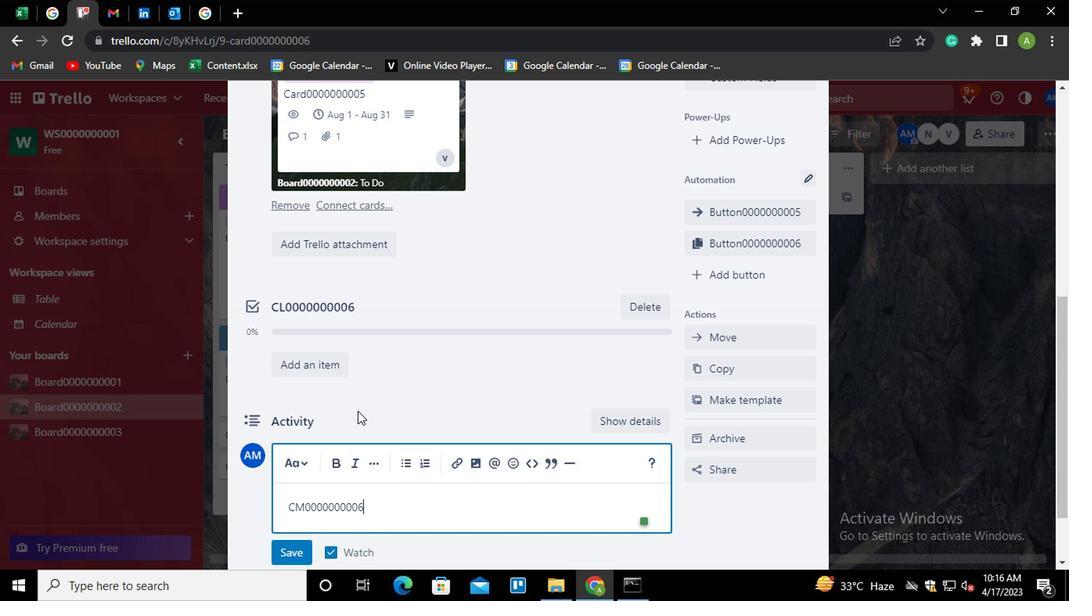 
Action: Mouse scrolled (359, 391) with delta (0, 0)
Screenshot: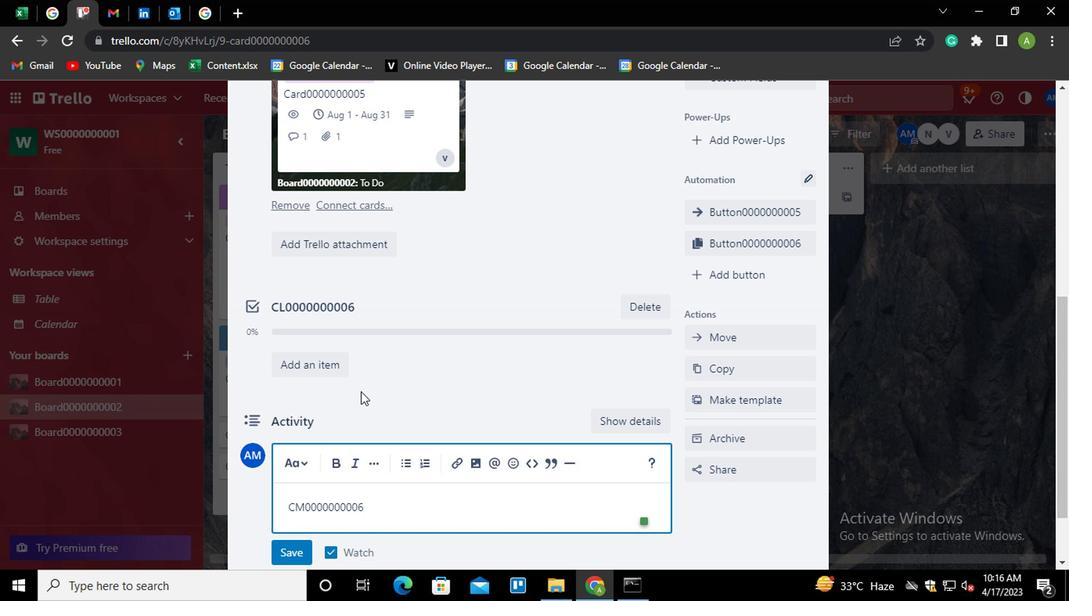
Action: Mouse scrolled (359, 391) with delta (0, 0)
Screenshot: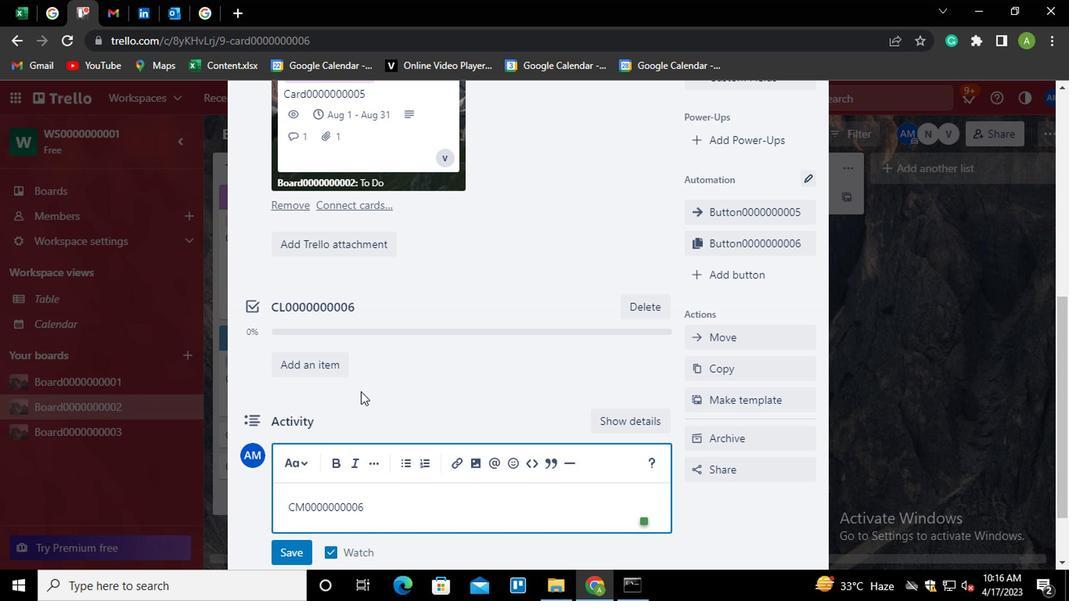 
Action: Mouse moved to (280, 468)
Screenshot: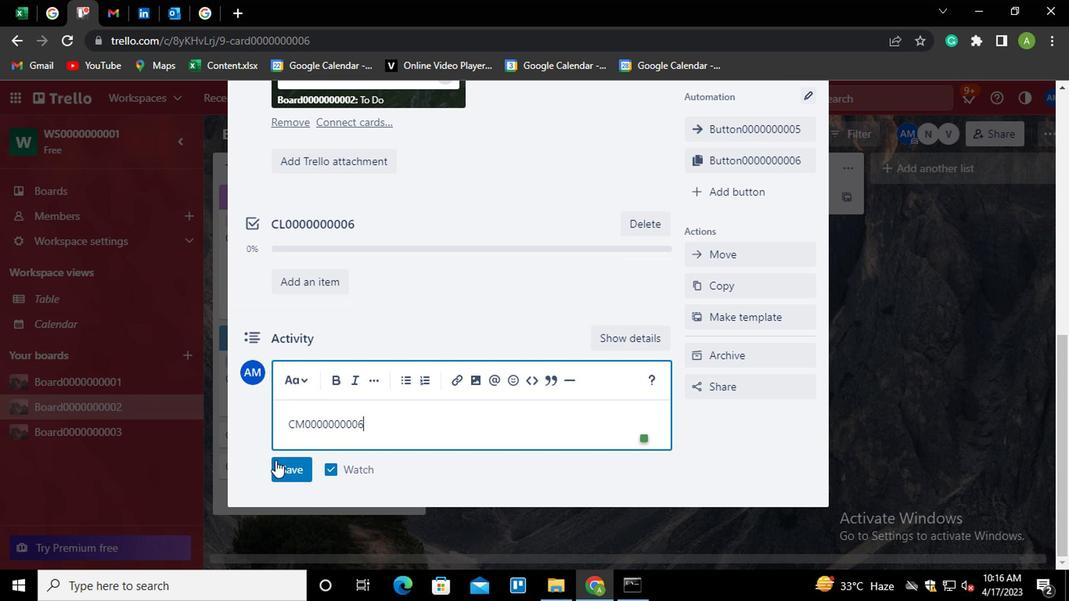
Action: Mouse pressed left at (280, 468)
Screenshot: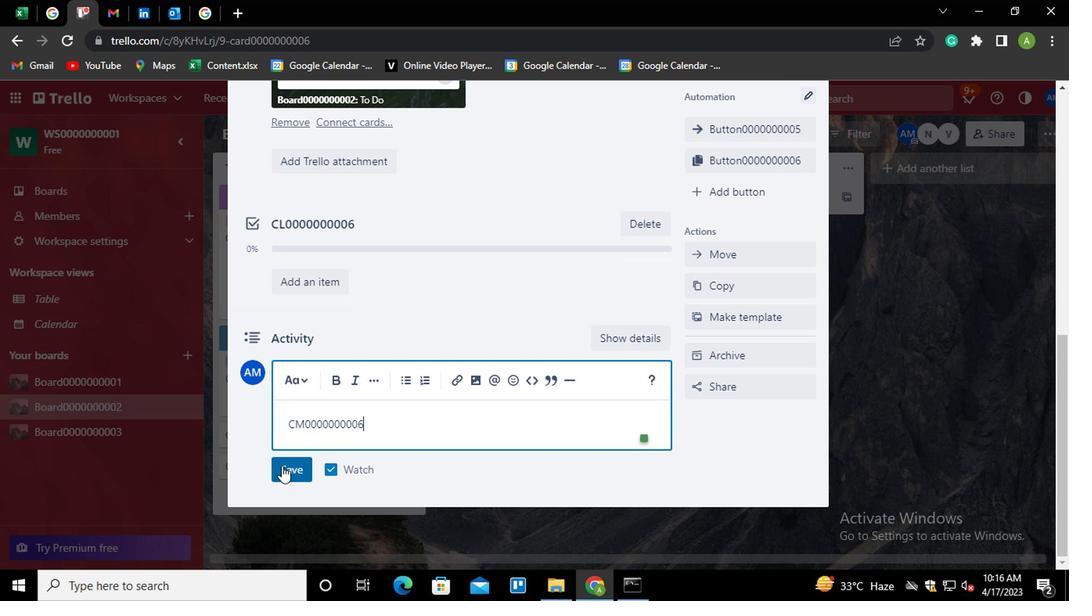 
Action: Mouse moved to (398, 340)
Screenshot: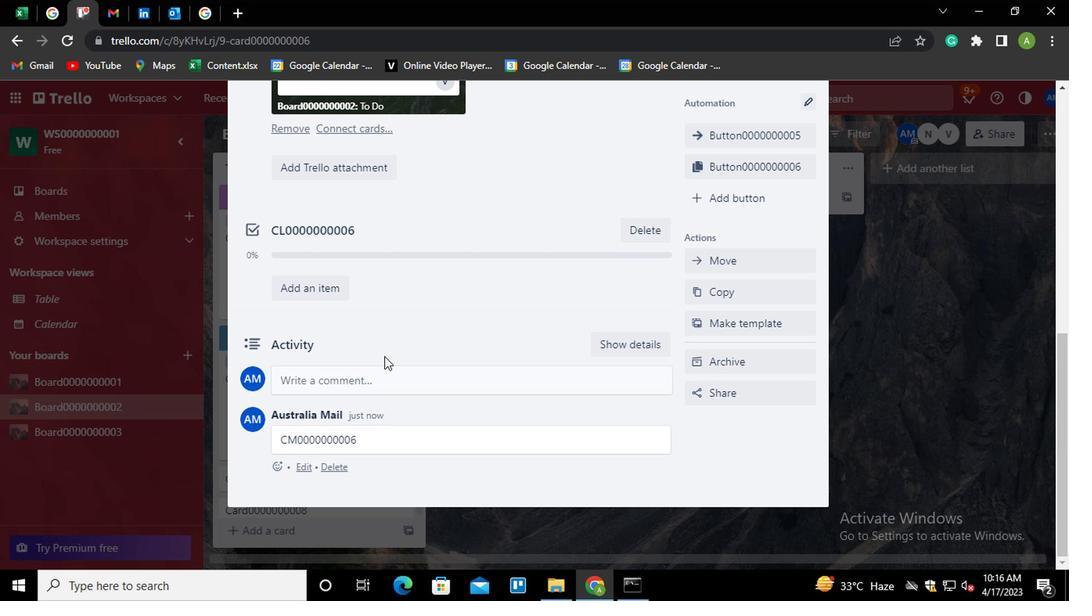 
